 Task: Find connections with filter location Holbæk with filter topic #healthcarewith filter profile language Potuguese with filter current company Alp Consulting Ltd. with filter school University of Kalyani with filter industry HVAC and Refrigeration Equipment Manufacturing with filter service category Management Consulting with filter keywords title Mathematician
Action: Mouse moved to (526, 72)
Screenshot: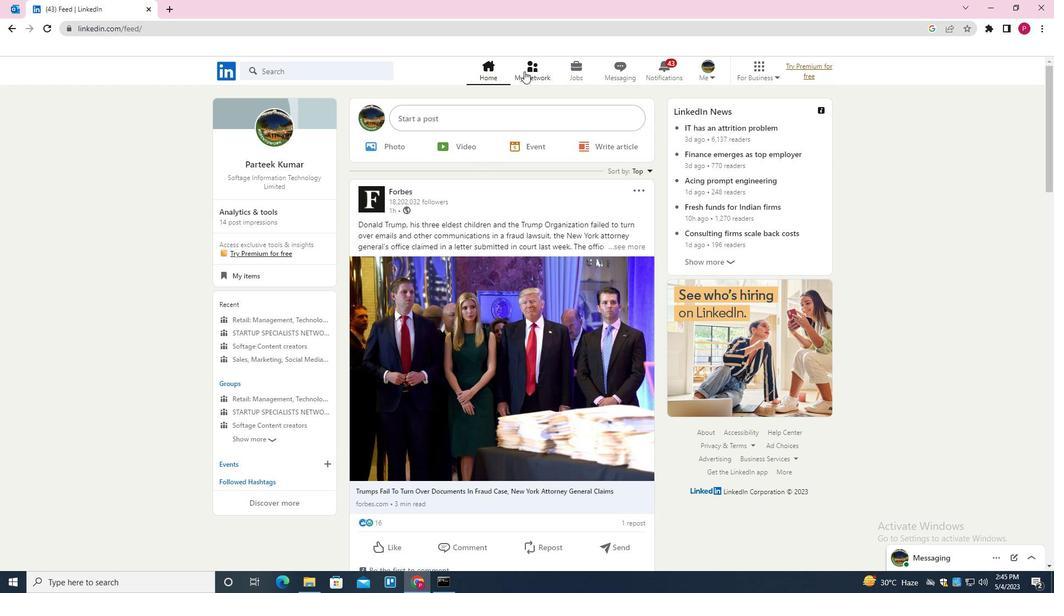 
Action: Mouse pressed left at (526, 72)
Screenshot: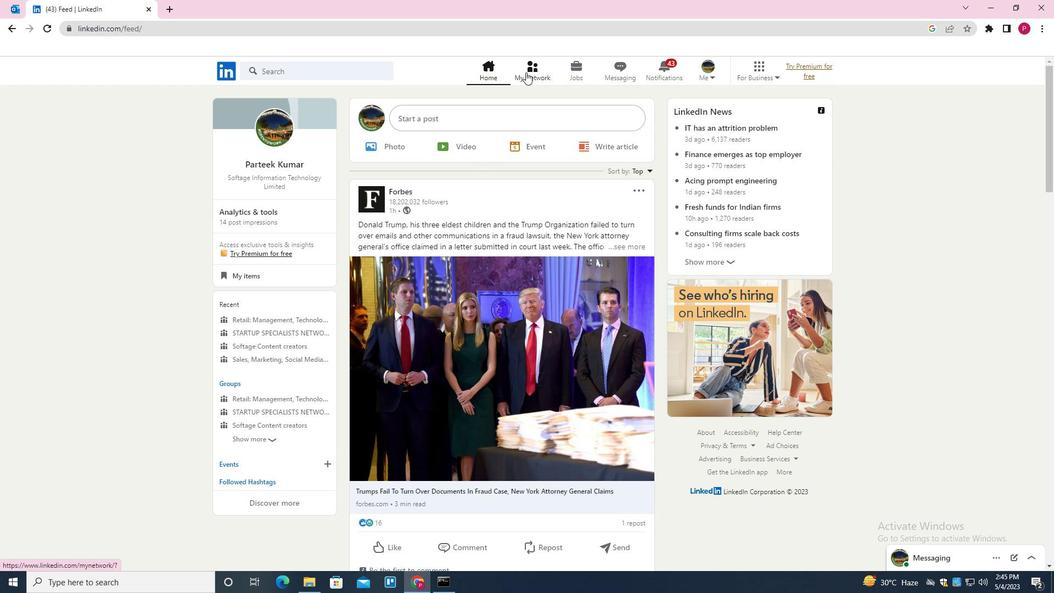 
Action: Mouse moved to (336, 123)
Screenshot: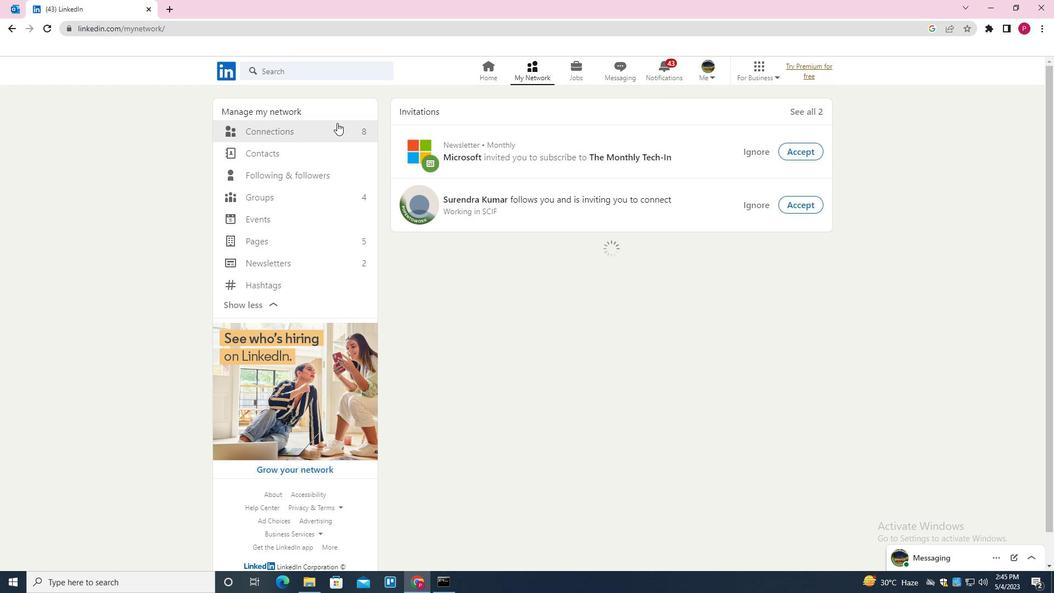 
Action: Mouse pressed left at (336, 123)
Screenshot: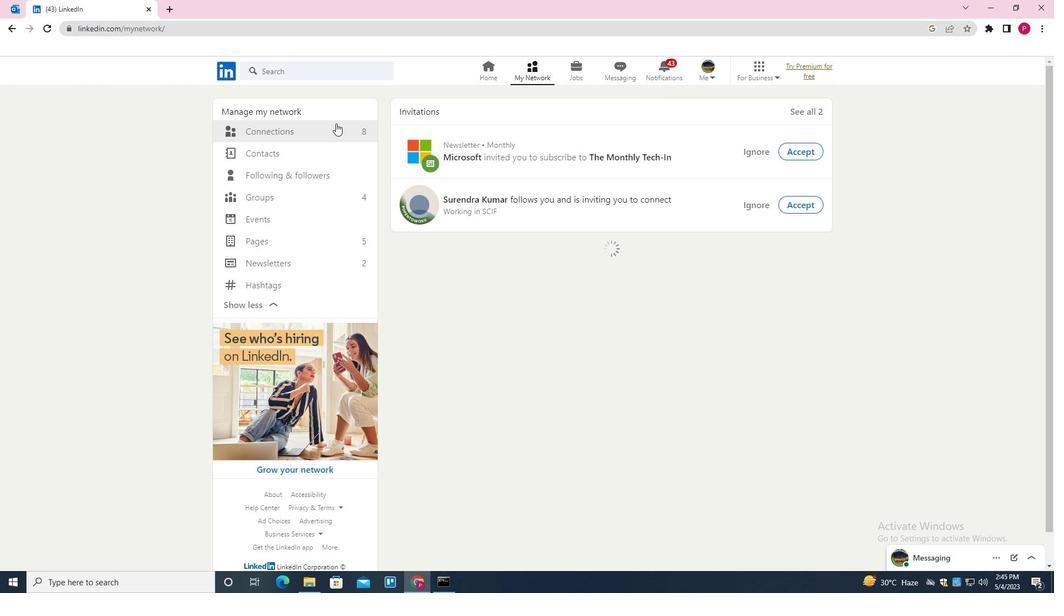 
Action: Mouse moved to (320, 135)
Screenshot: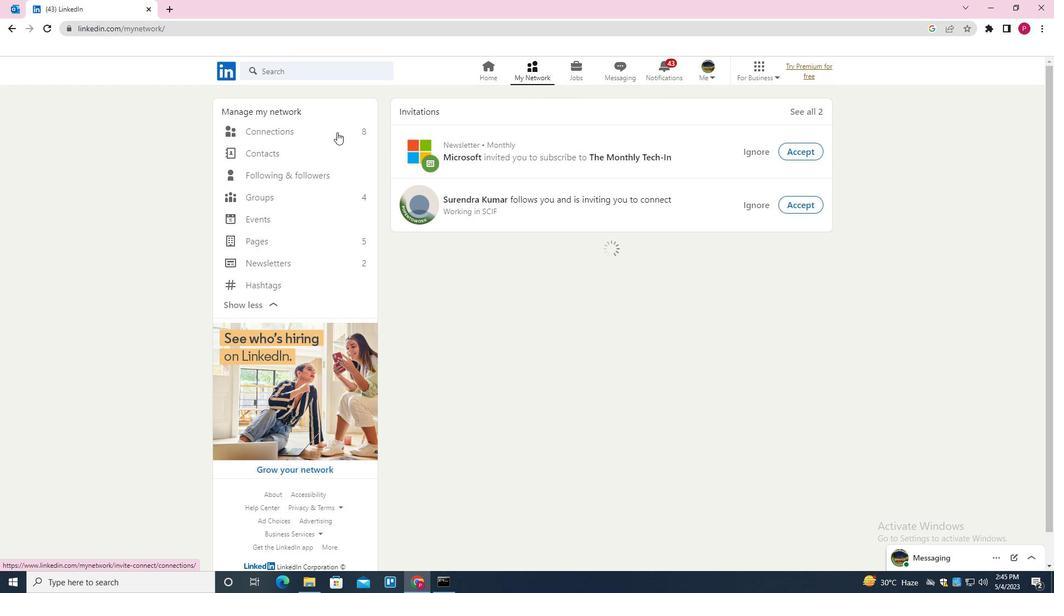 
Action: Mouse pressed left at (320, 135)
Screenshot: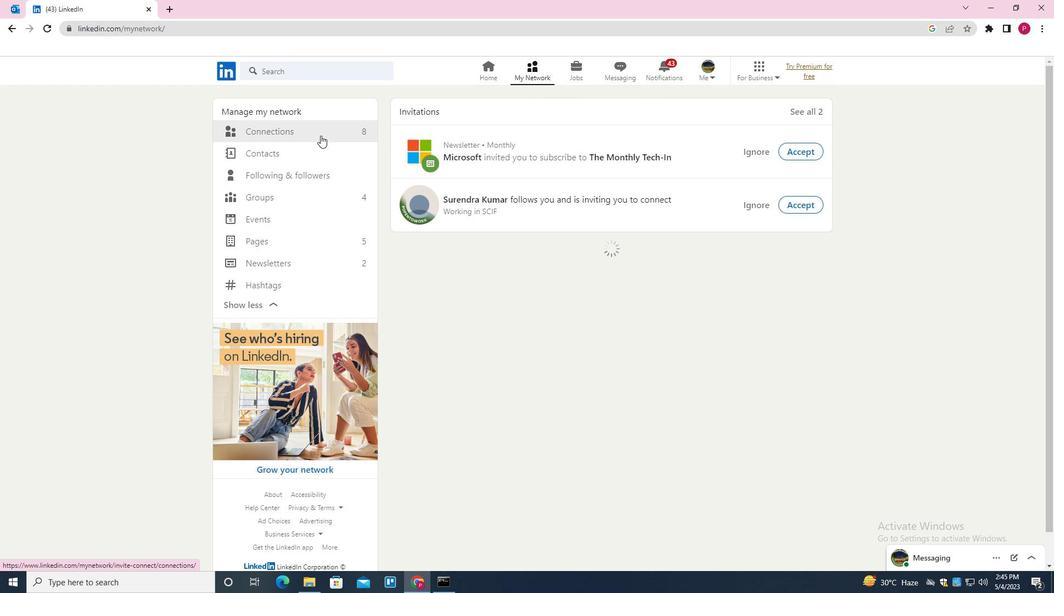 
Action: Mouse moved to (340, 132)
Screenshot: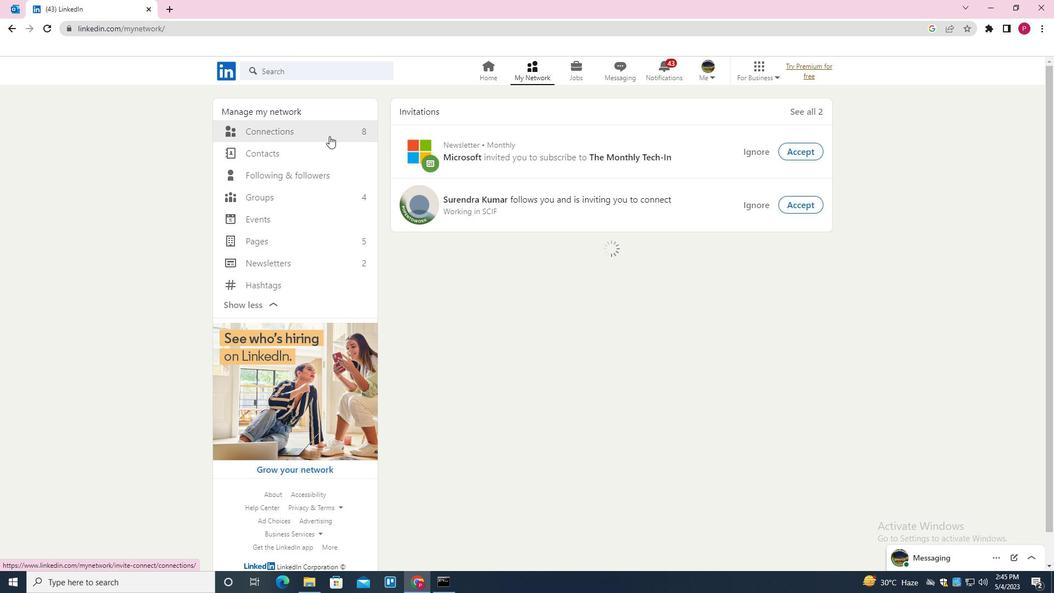 
Action: Mouse pressed left at (340, 132)
Screenshot: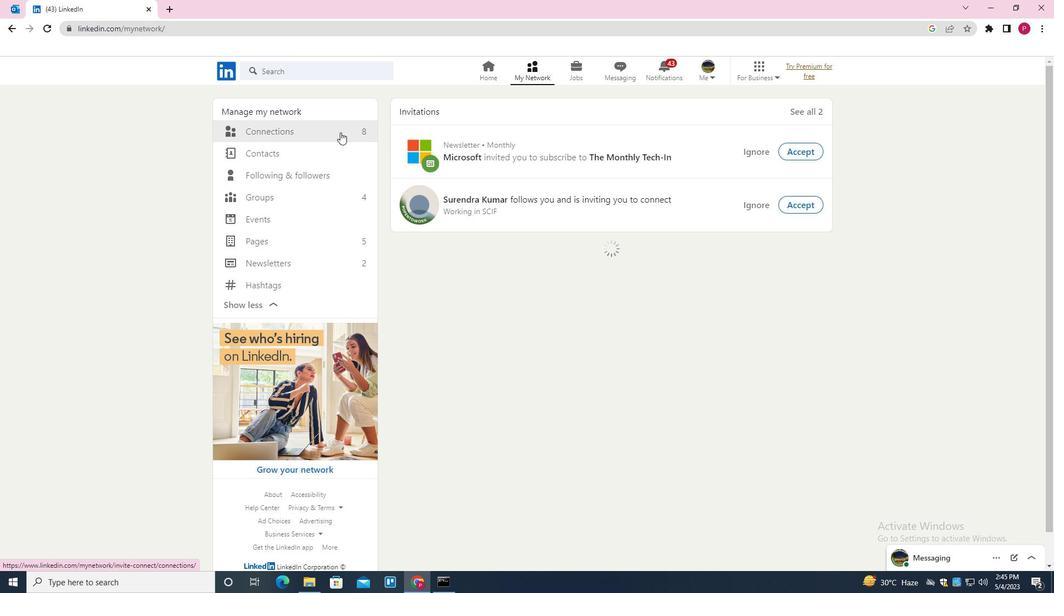 
Action: Mouse moved to (619, 132)
Screenshot: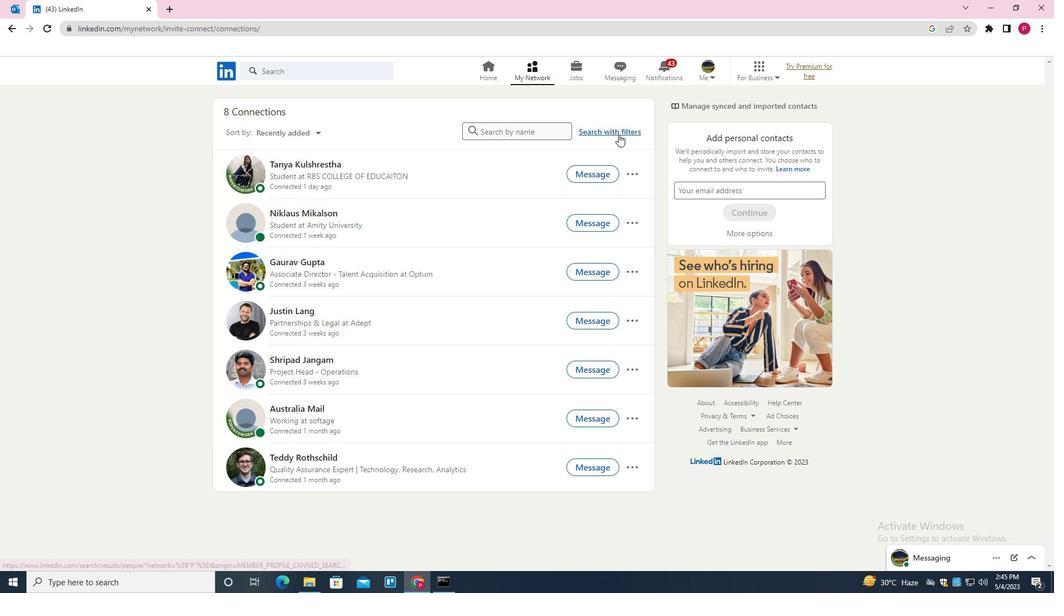 
Action: Mouse pressed left at (619, 132)
Screenshot: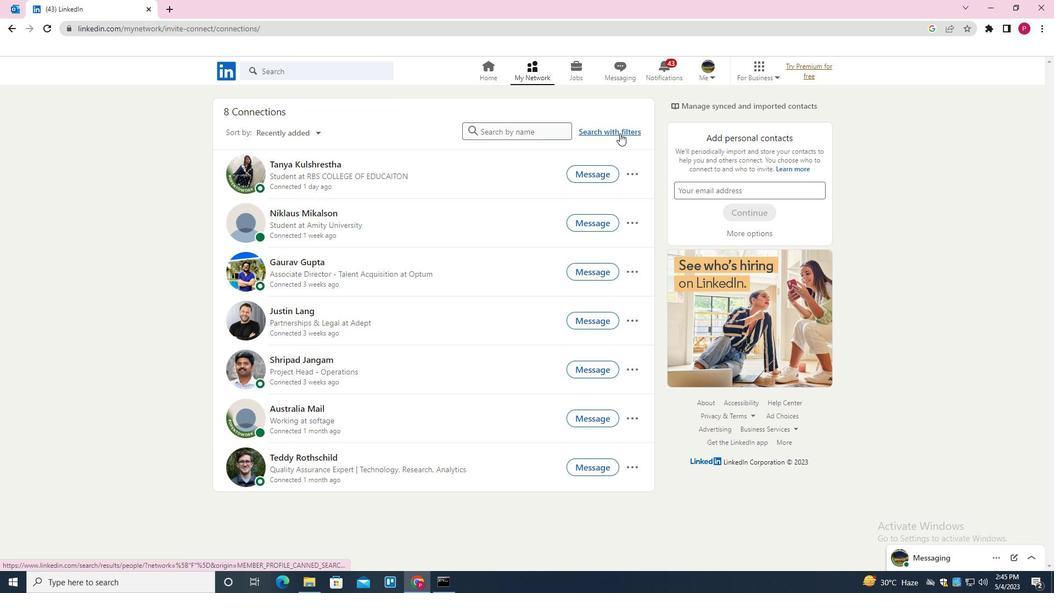 
Action: Mouse moved to (562, 102)
Screenshot: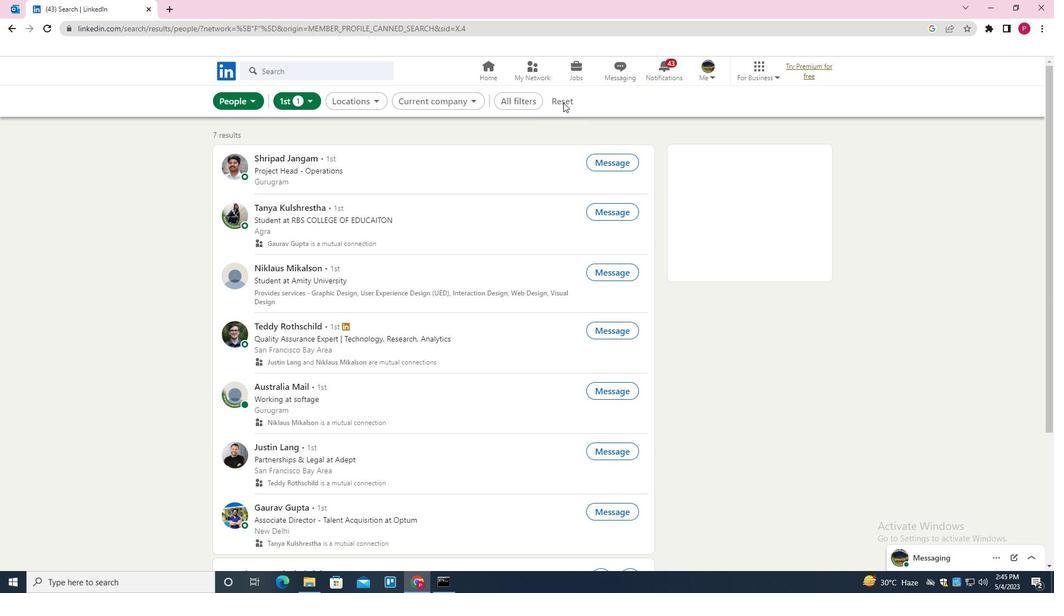 
Action: Mouse pressed left at (562, 102)
Screenshot: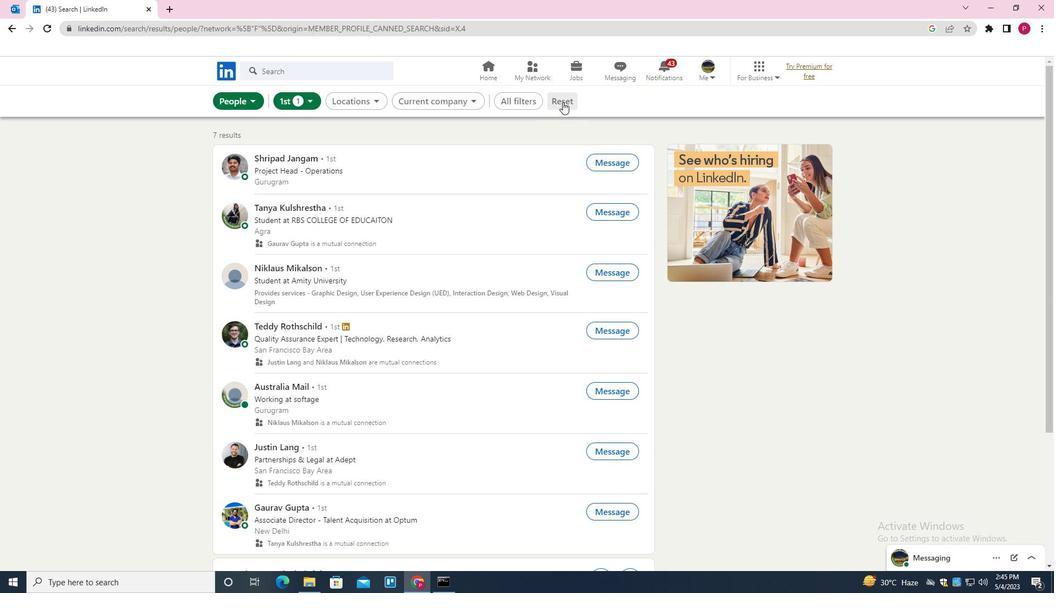 
Action: Mouse moved to (537, 101)
Screenshot: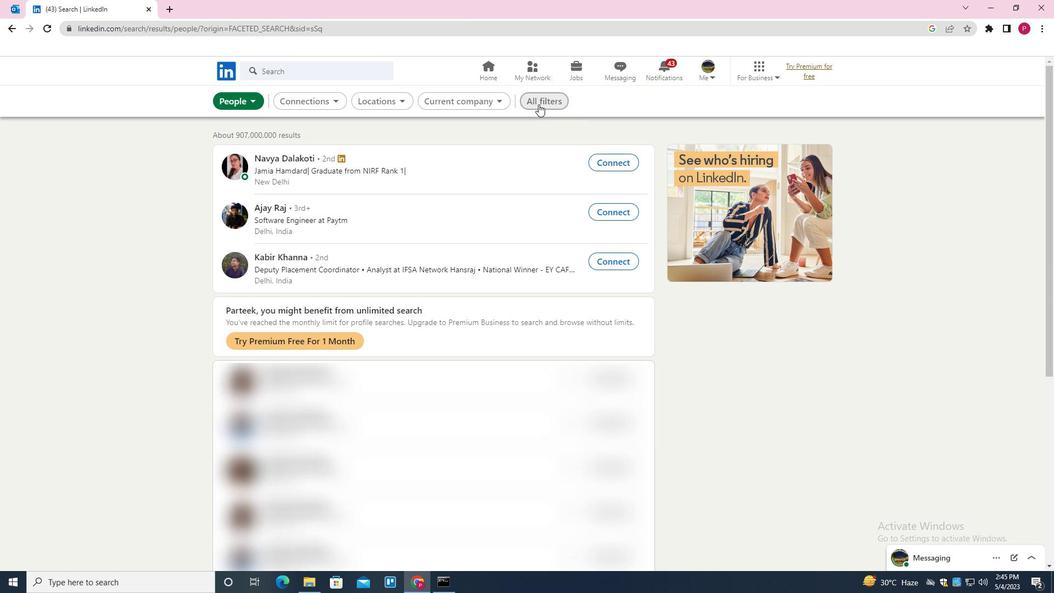 
Action: Mouse pressed left at (537, 101)
Screenshot: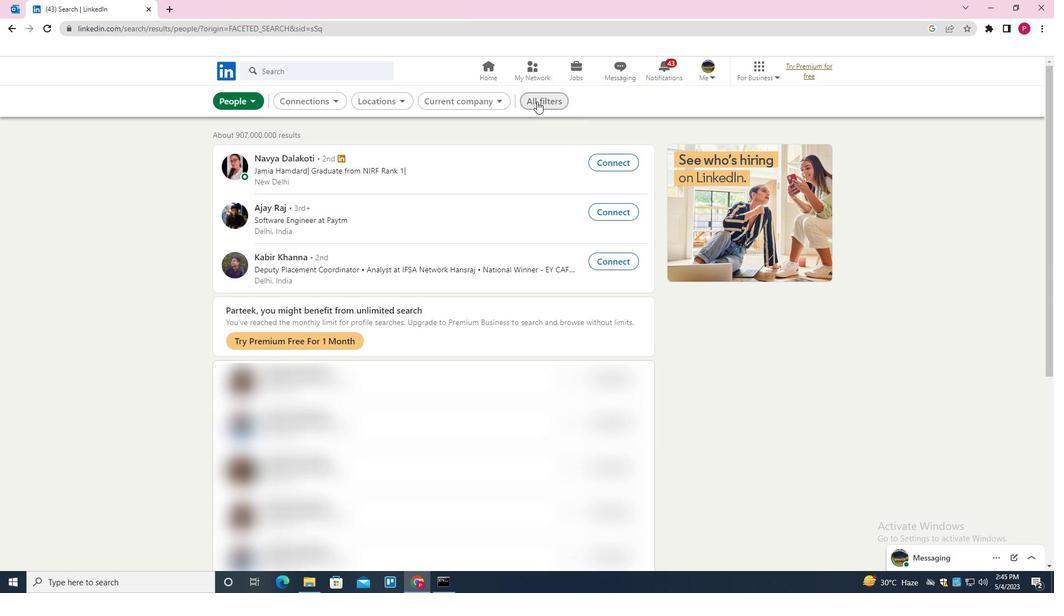 
Action: Mouse moved to (774, 205)
Screenshot: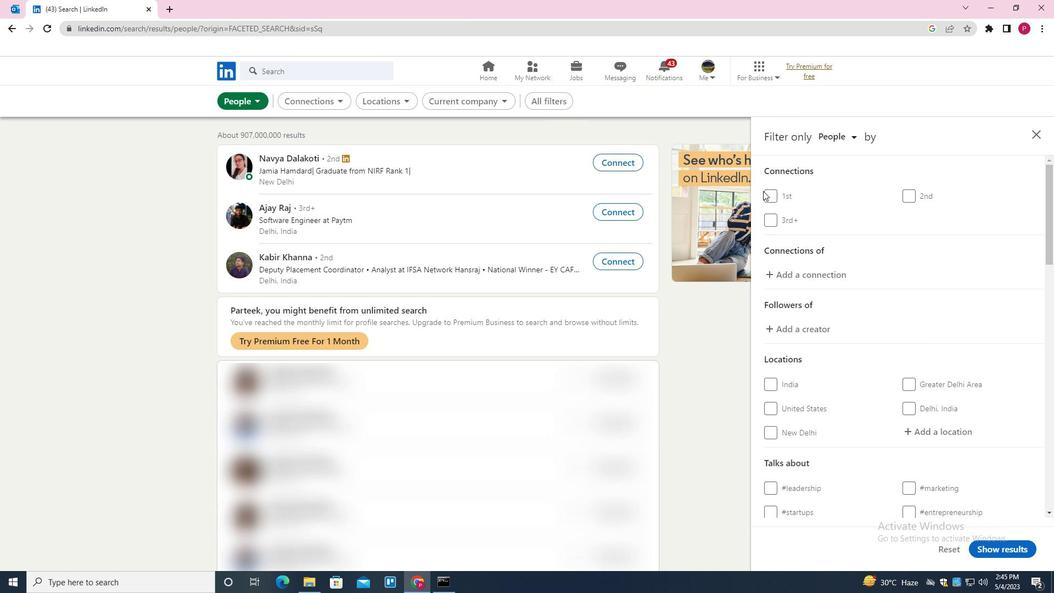 
Action: Mouse scrolled (774, 204) with delta (0, 0)
Screenshot: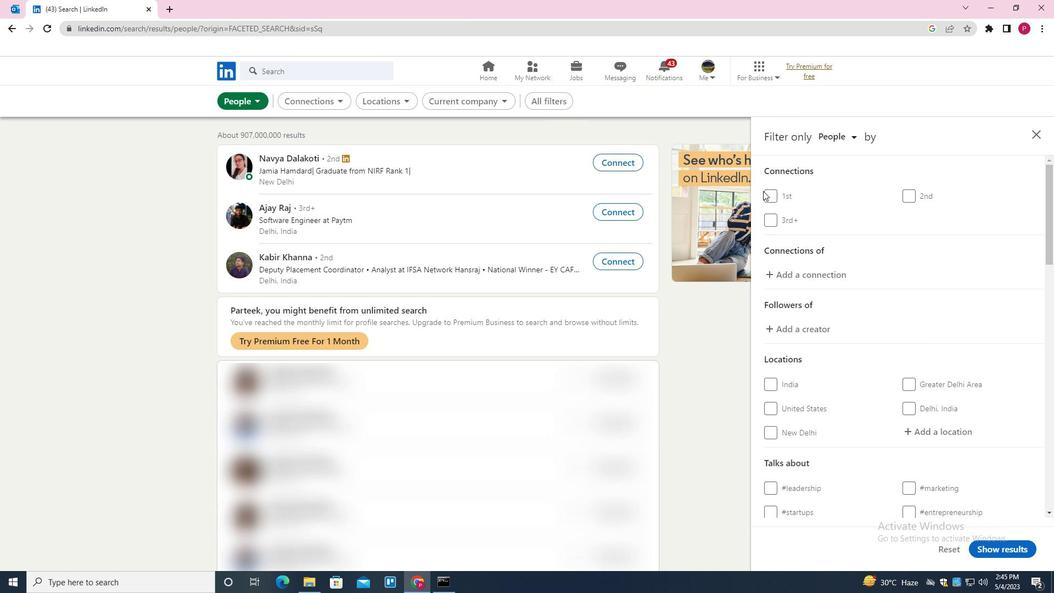 
Action: Mouse moved to (790, 226)
Screenshot: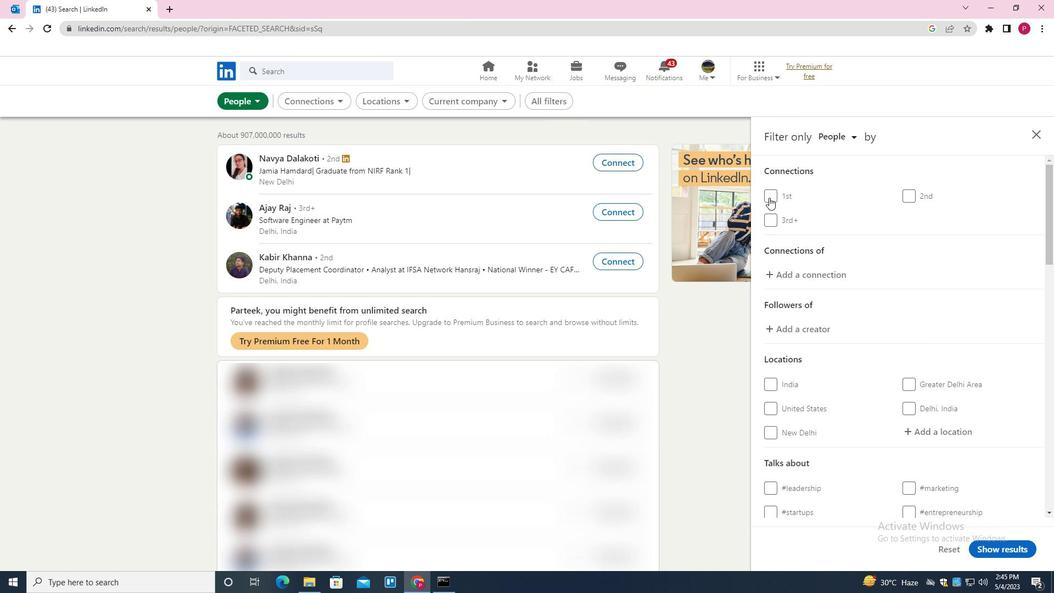 
Action: Mouse scrolled (790, 225) with delta (0, 0)
Screenshot: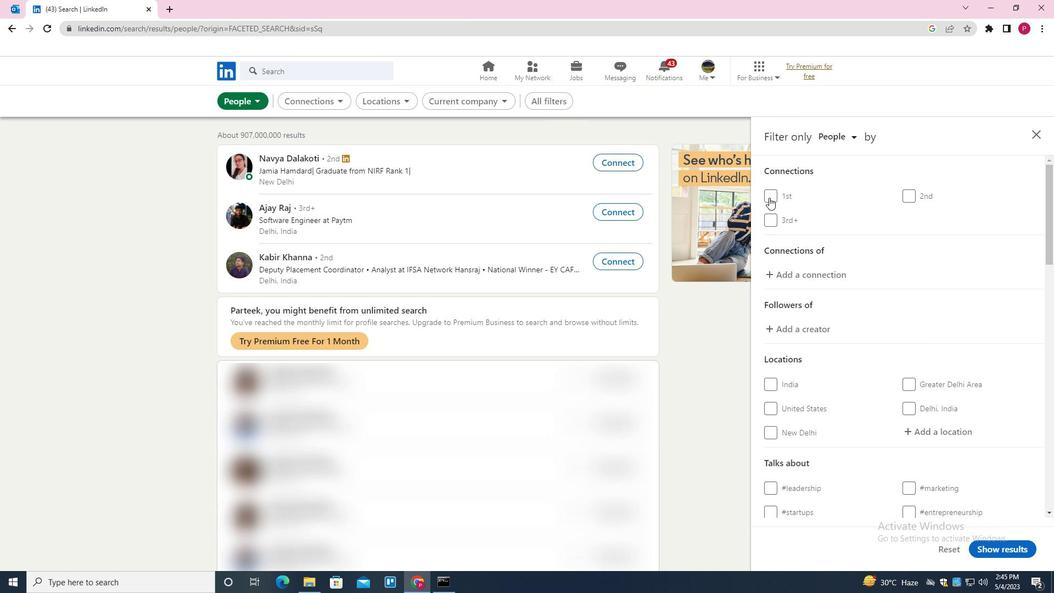 
Action: Mouse moved to (808, 247)
Screenshot: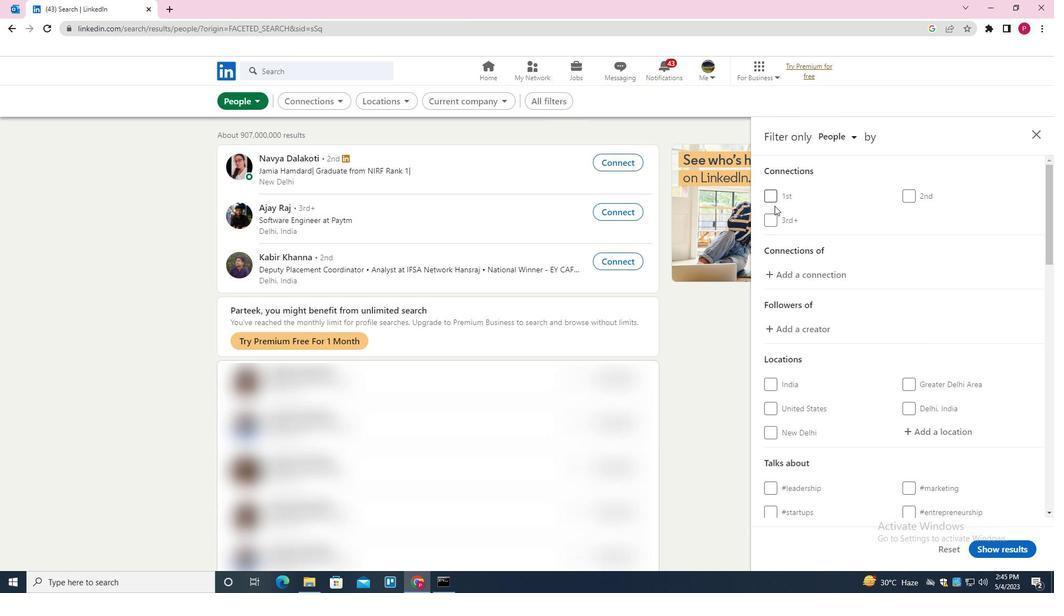 
Action: Mouse scrolled (808, 247) with delta (0, 0)
Screenshot: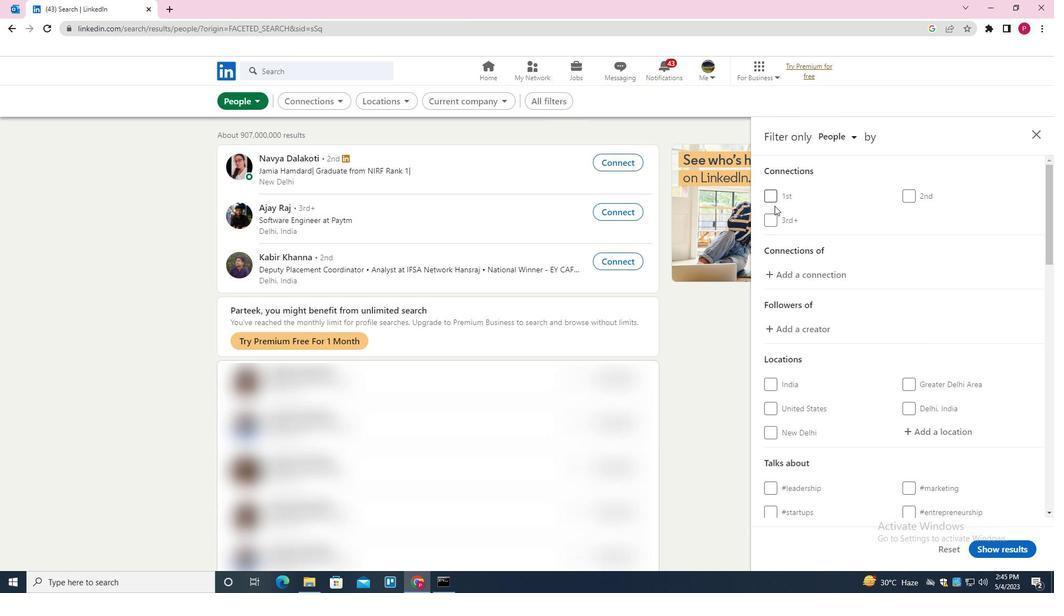 
Action: Mouse moved to (938, 264)
Screenshot: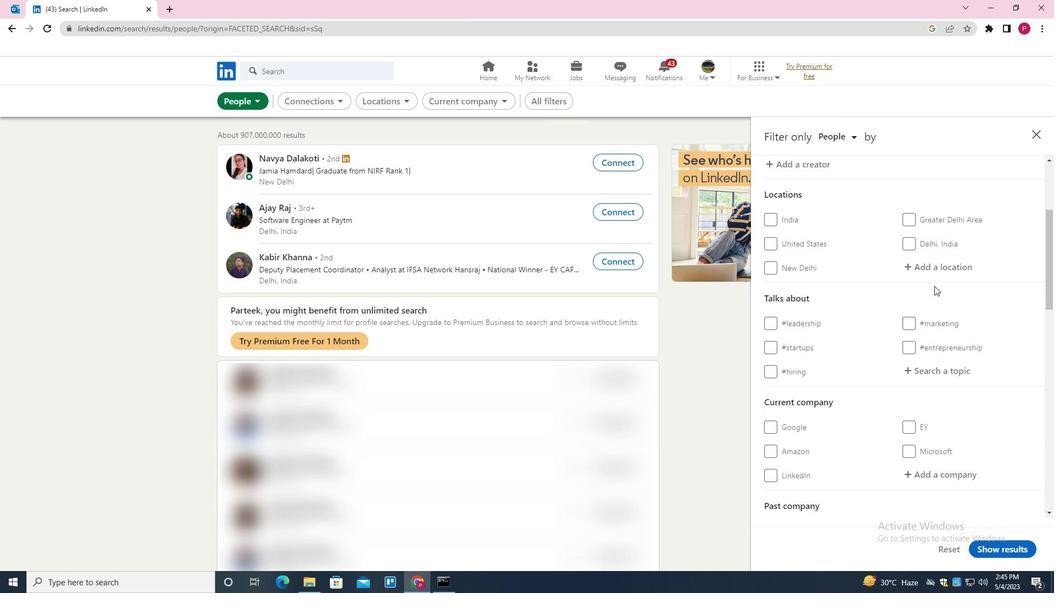 
Action: Mouse pressed left at (938, 264)
Screenshot: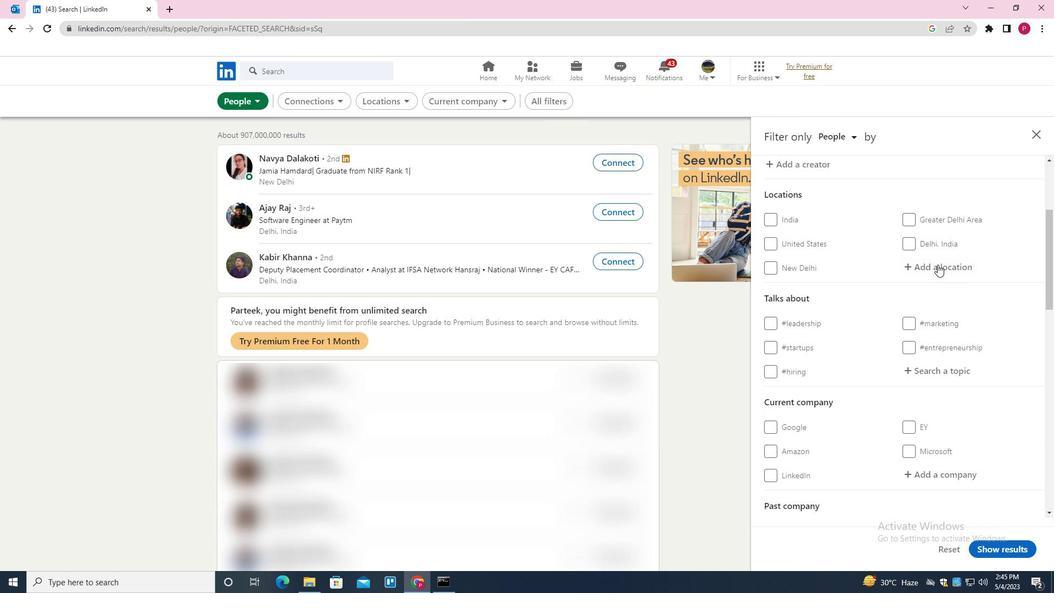 
Action: Key pressed <Key.shift>HOLBAEK<Key.down><Key.enter>
Screenshot: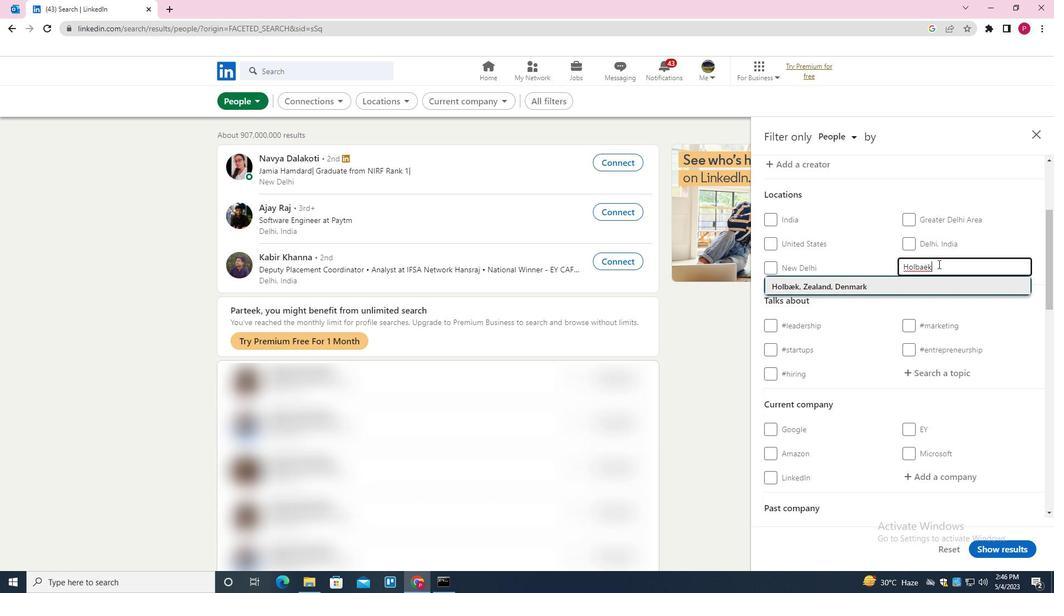 
Action: Mouse moved to (913, 305)
Screenshot: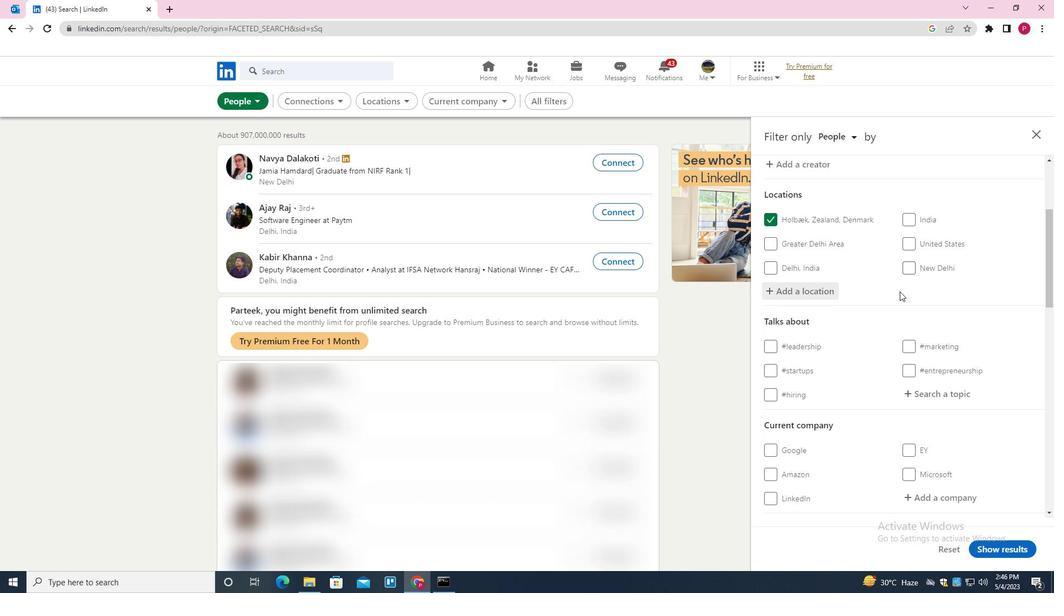 
Action: Mouse scrolled (913, 304) with delta (0, 0)
Screenshot: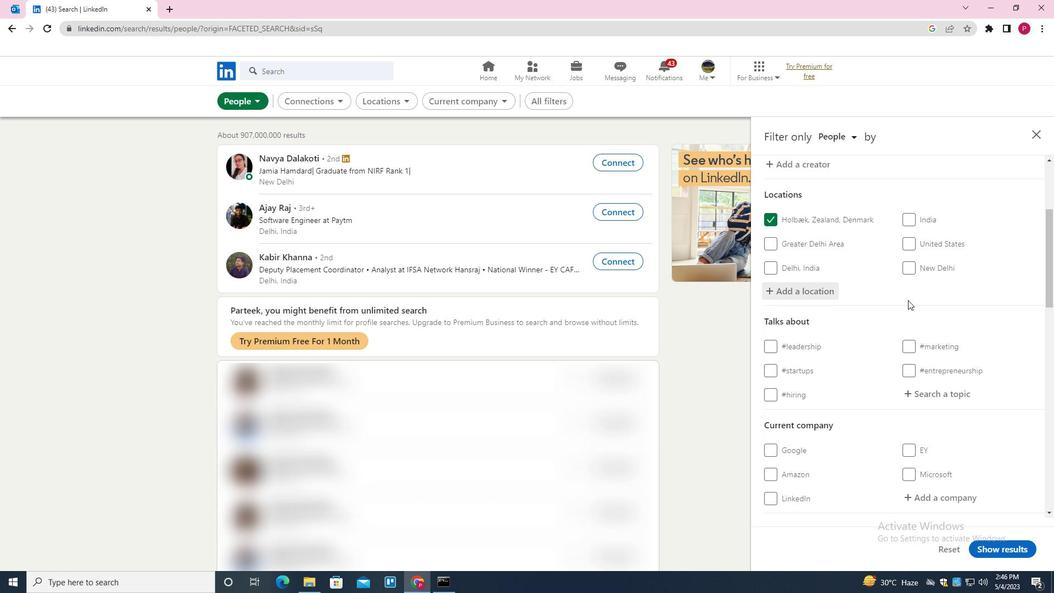 
Action: Mouse scrolled (913, 304) with delta (0, 0)
Screenshot: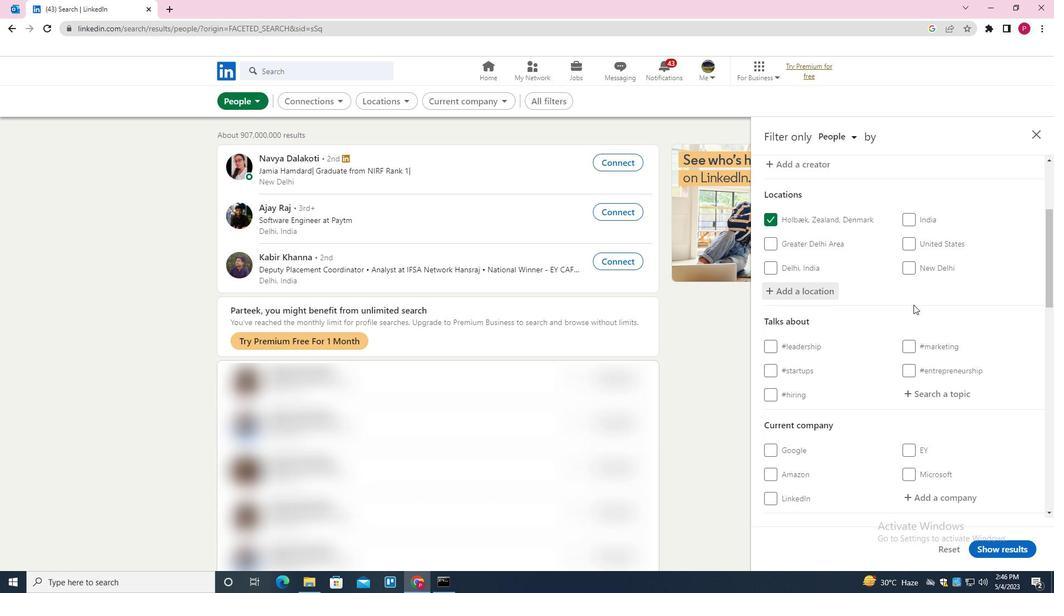 
Action: Mouse moved to (948, 288)
Screenshot: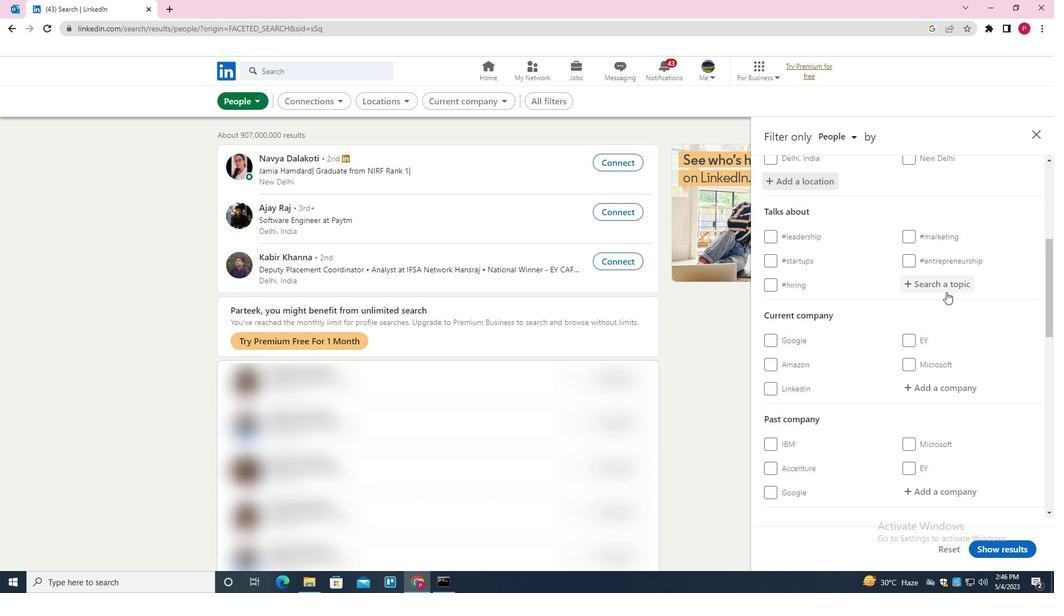 
Action: Mouse pressed left at (948, 288)
Screenshot: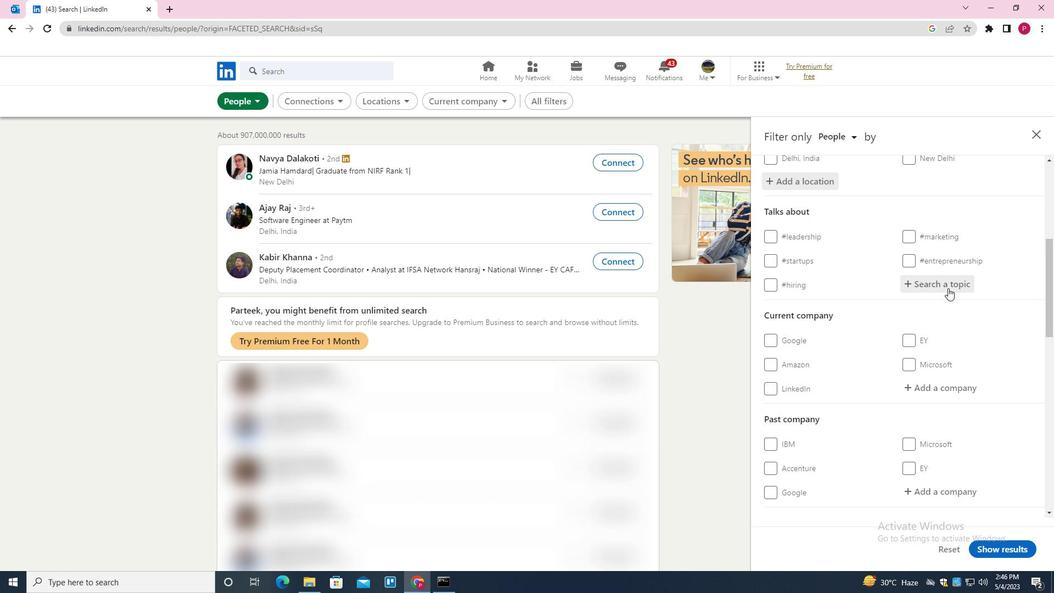 
Action: Key pressed HEALTHCARE<Key.down><Key.enter>
Screenshot: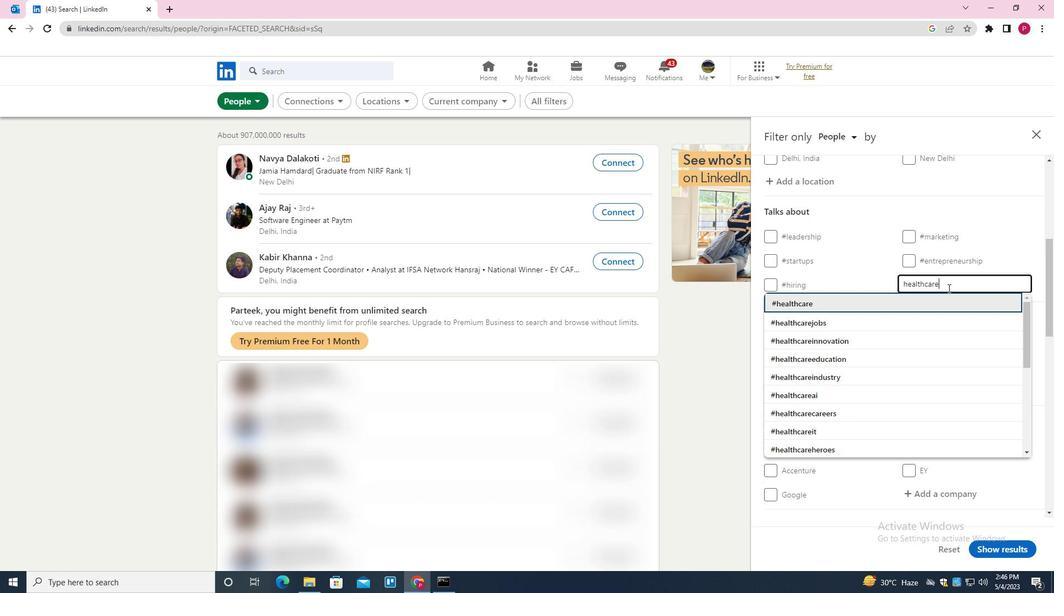 
Action: Mouse moved to (964, 485)
Screenshot: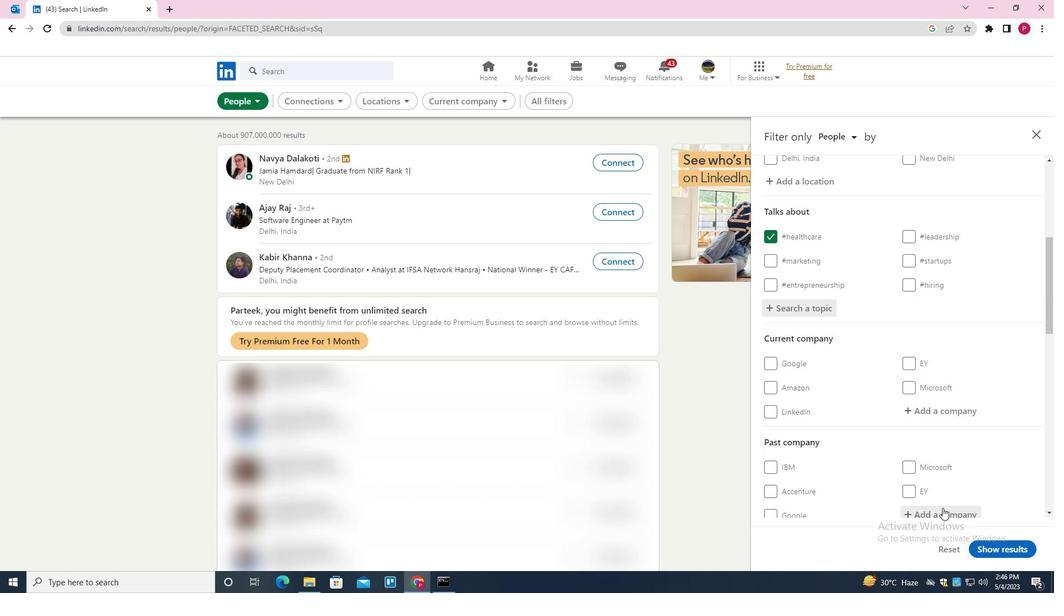 
Action: Mouse scrolled (964, 484) with delta (0, 0)
Screenshot: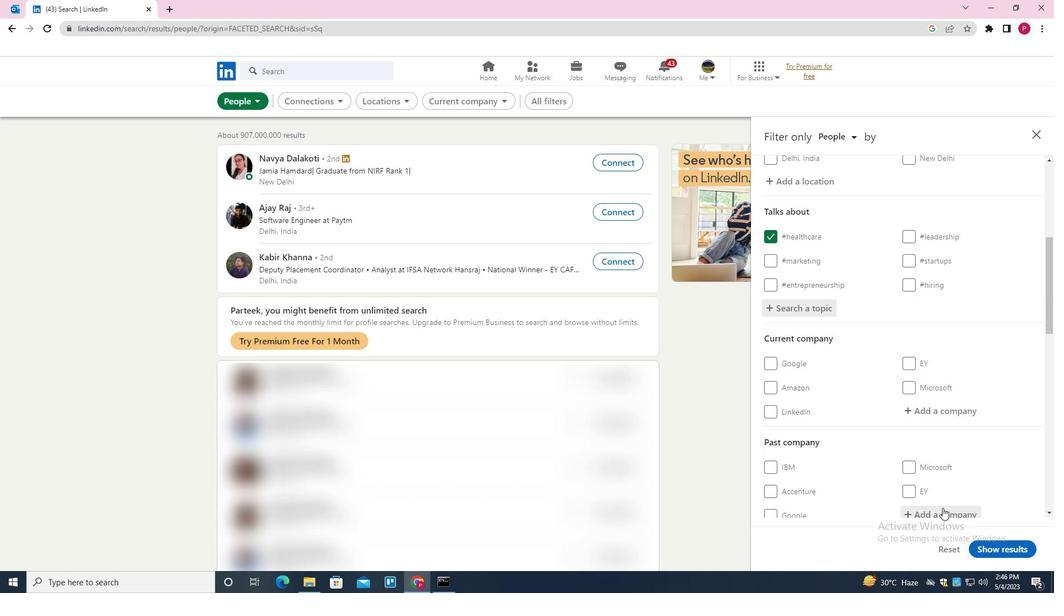
Action: Mouse moved to (863, 332)
Screenshot: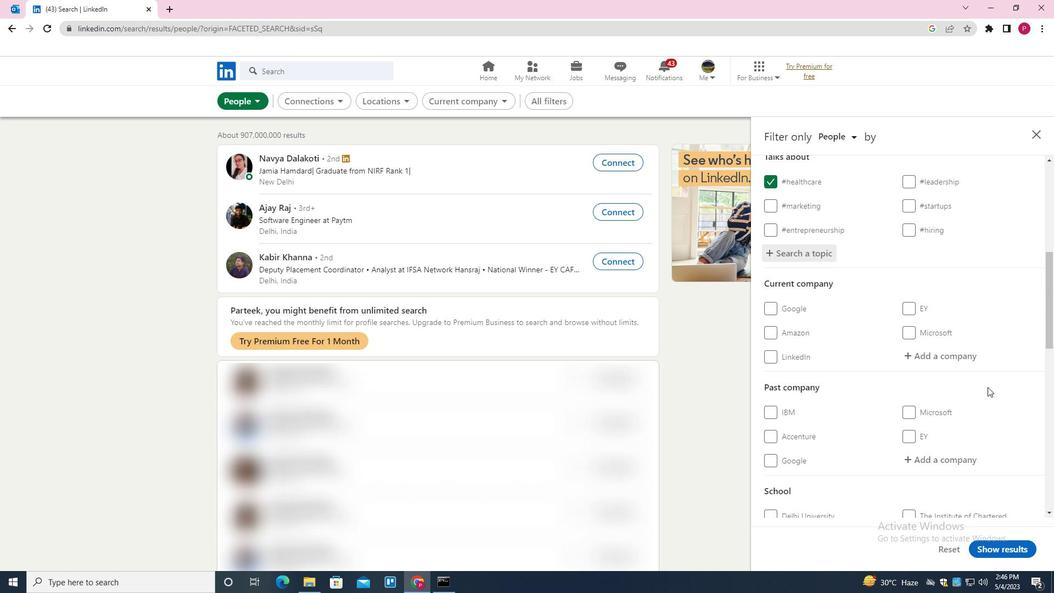 
Action: Mouse scrolled (863, 332) with delta (0, 0)
Screenshot: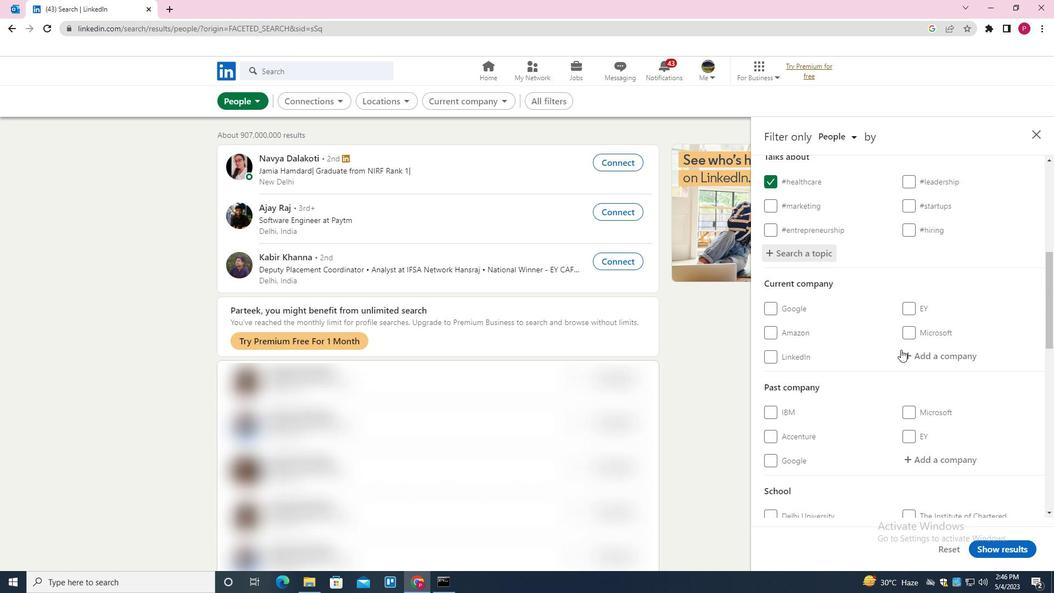 
Action: Mouse scrolled (863, 332) with delta (0, 0)
Screenshot: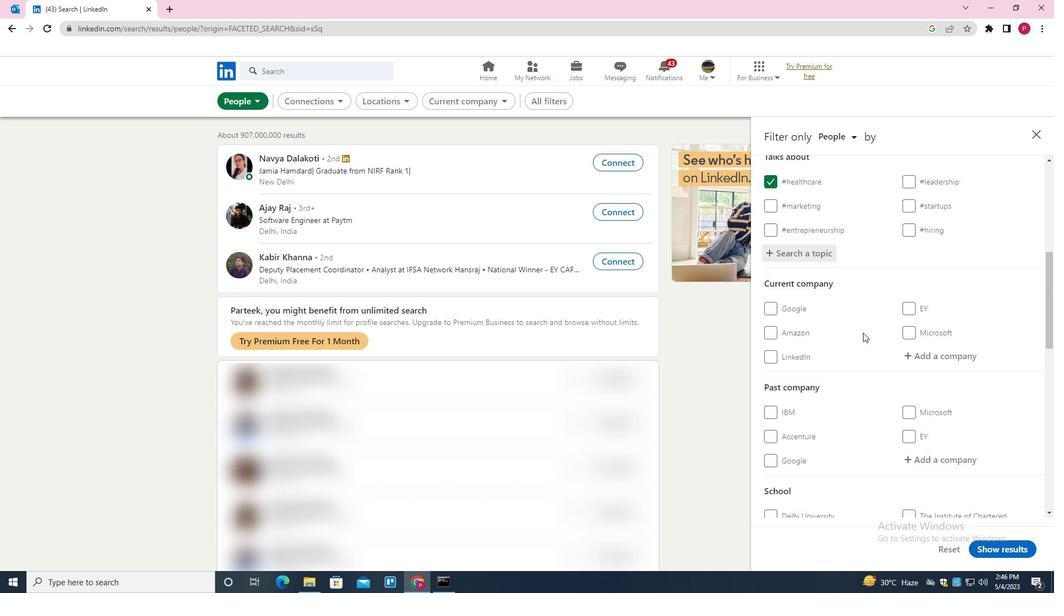 
Action: Mouse scrolled (863, 332) with delta (0, 0)
Screenshot: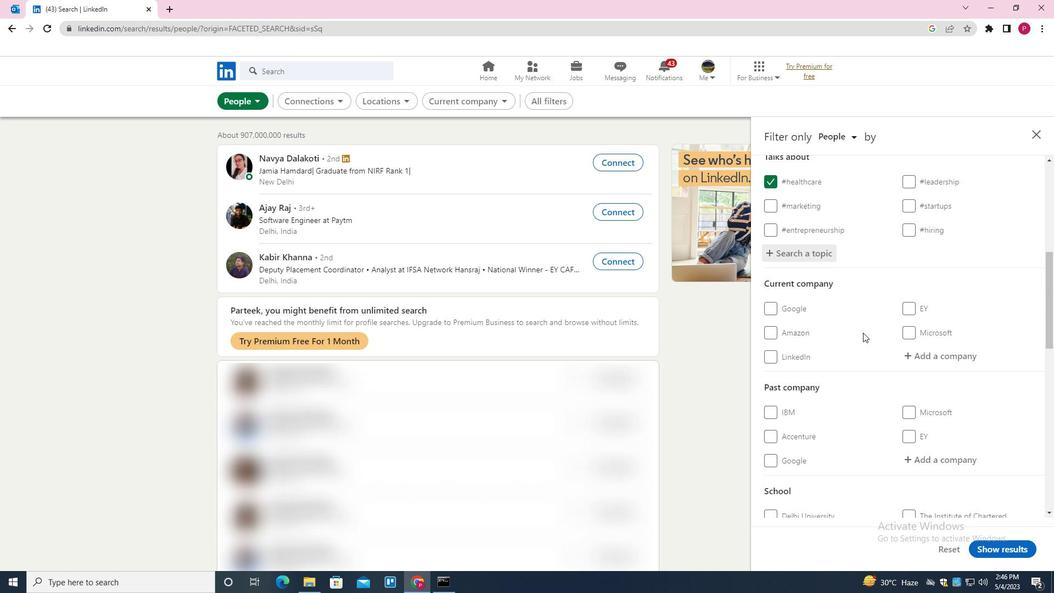
Action: Mouse moved to (858, 289)
Screenshot: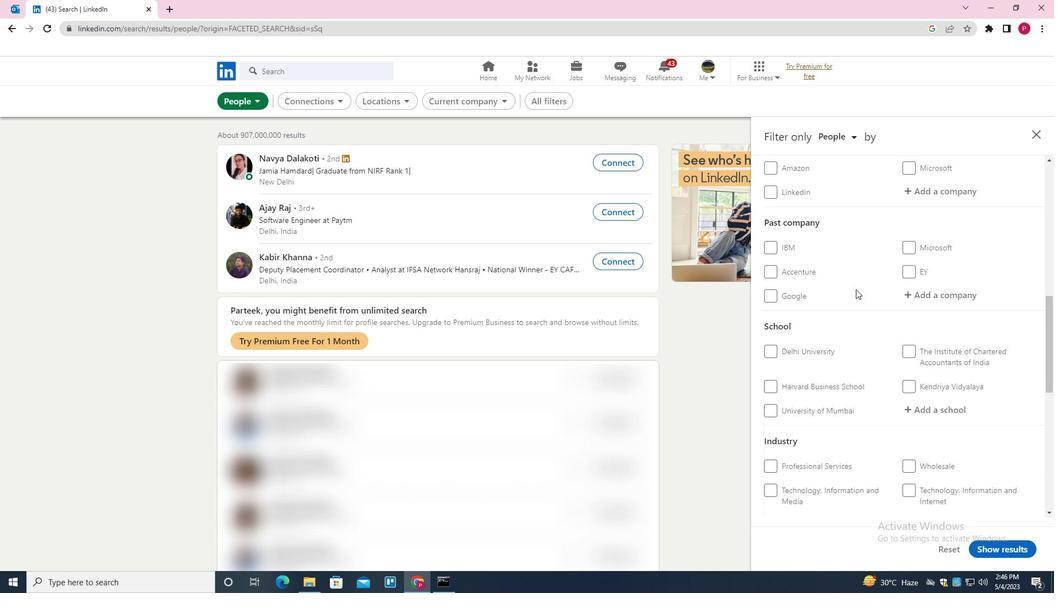 
Action: Mouse scrolled (858, 289) with delta (0, 0)
Screenshot: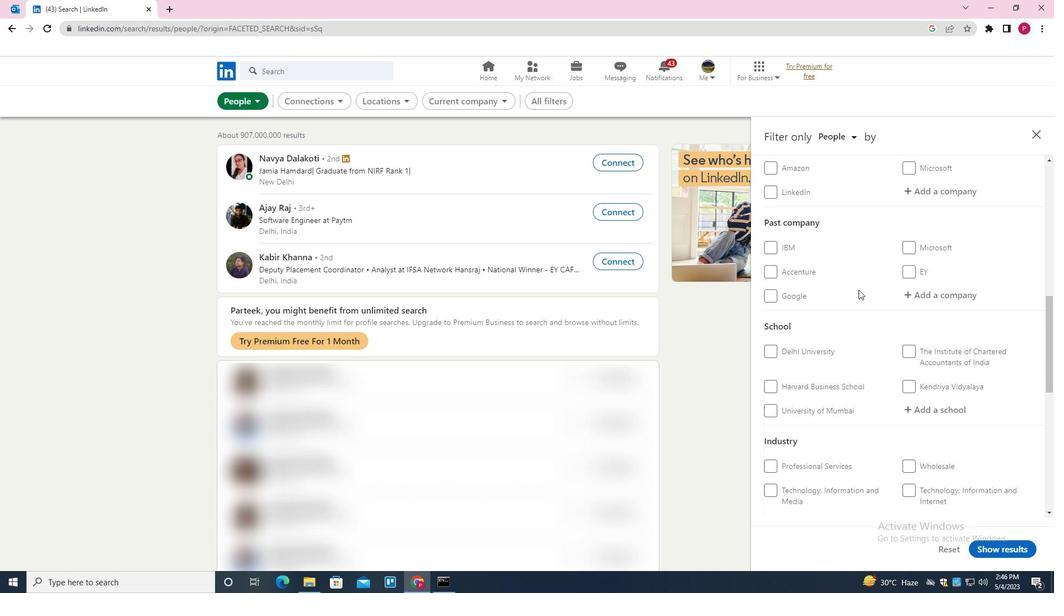 
Action: Mouse moved to (861, 289)
Screenshot: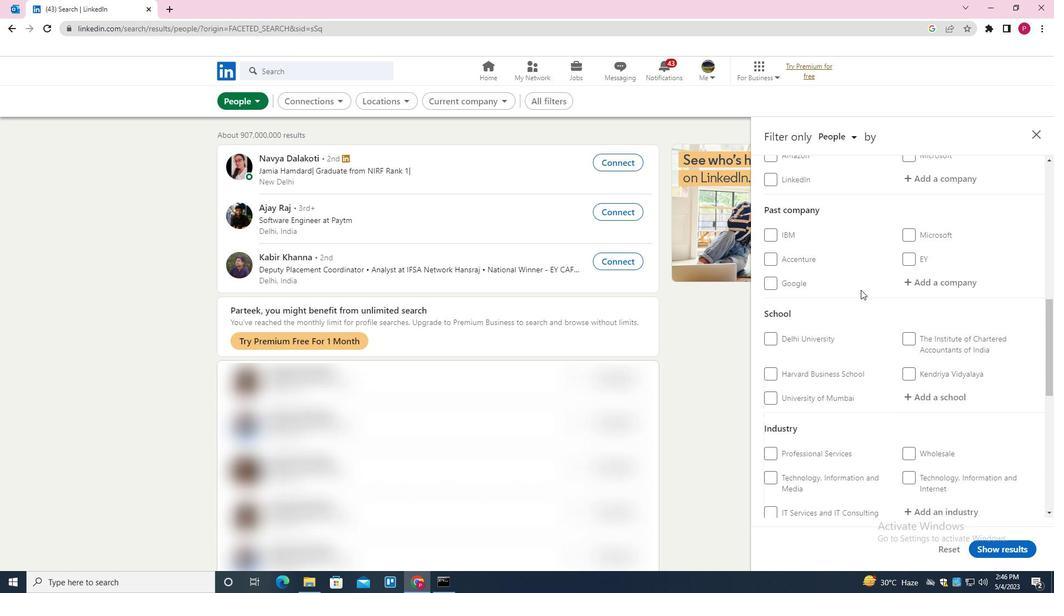 
Action: Mouse scrolled (861, 288) with delta (0, 0)
Screenshot: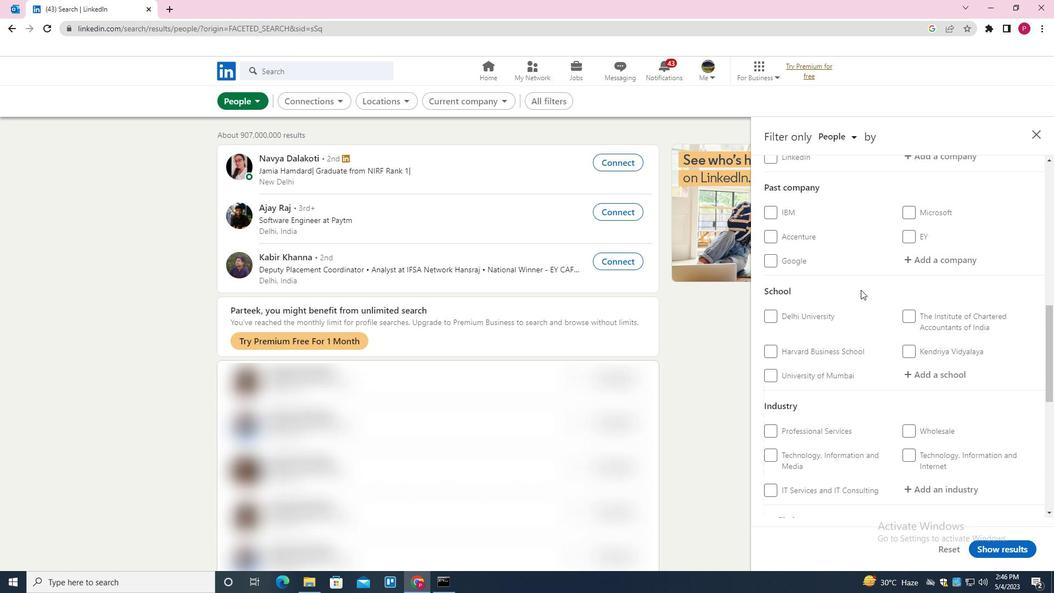 
Action: Mouse moved to (862, 291)
Screenshot: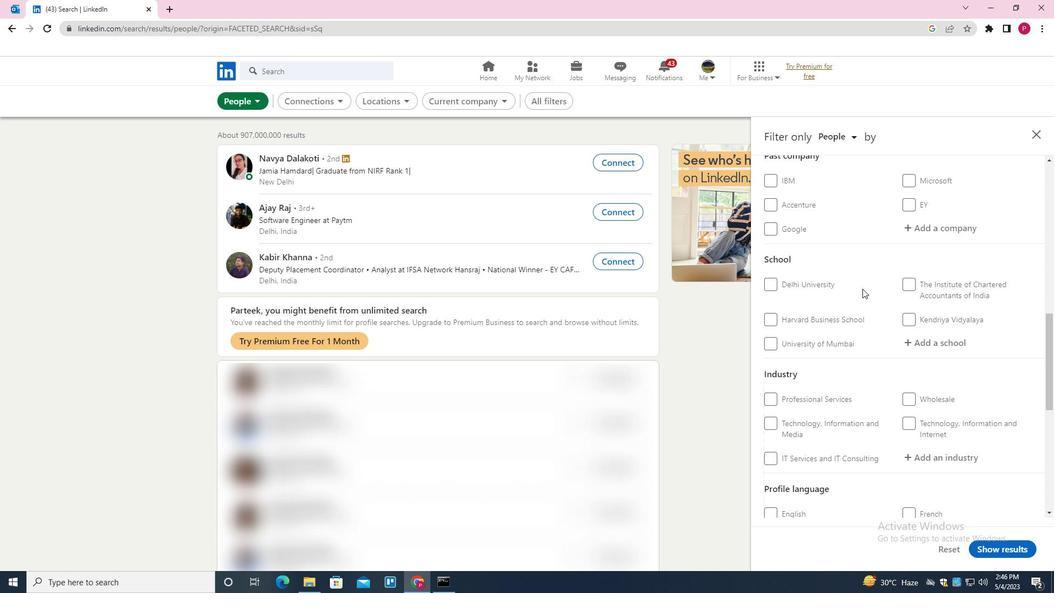 
Action: Mouse scrolled (862, 291) with delta (0, 0)
Screenshot: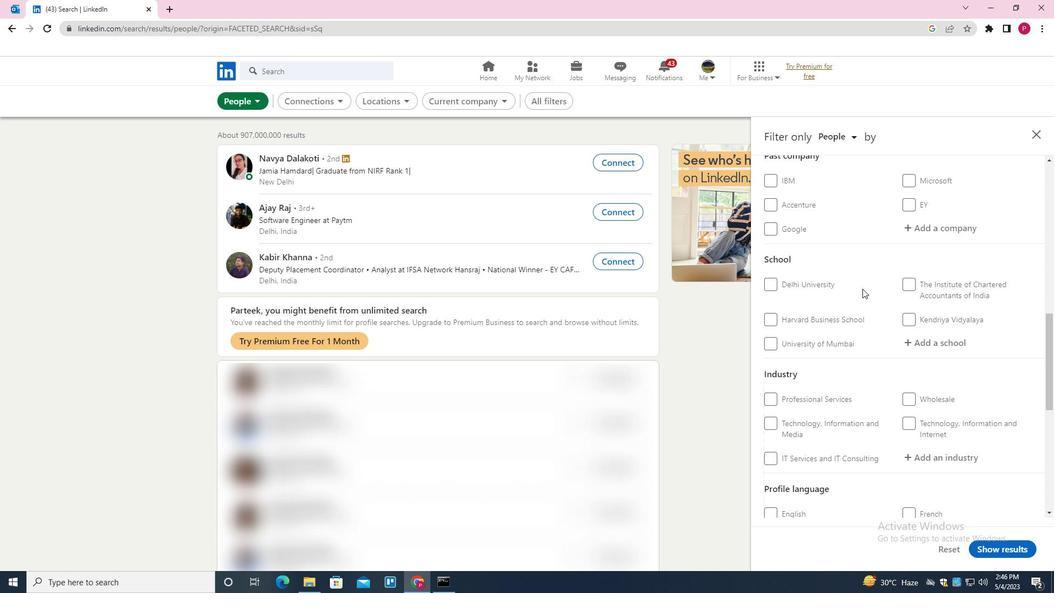 
Action: Mouse moved to (862, 293)
Screenshot: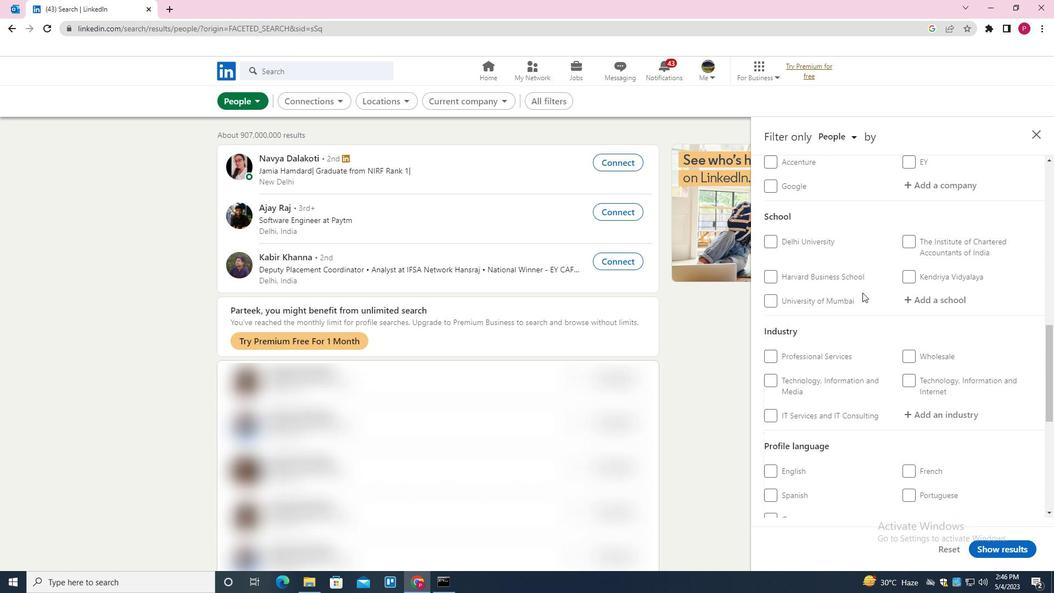 
Action: Mouse scrolled (862, 292) with delta (0, 0)
Screenshot: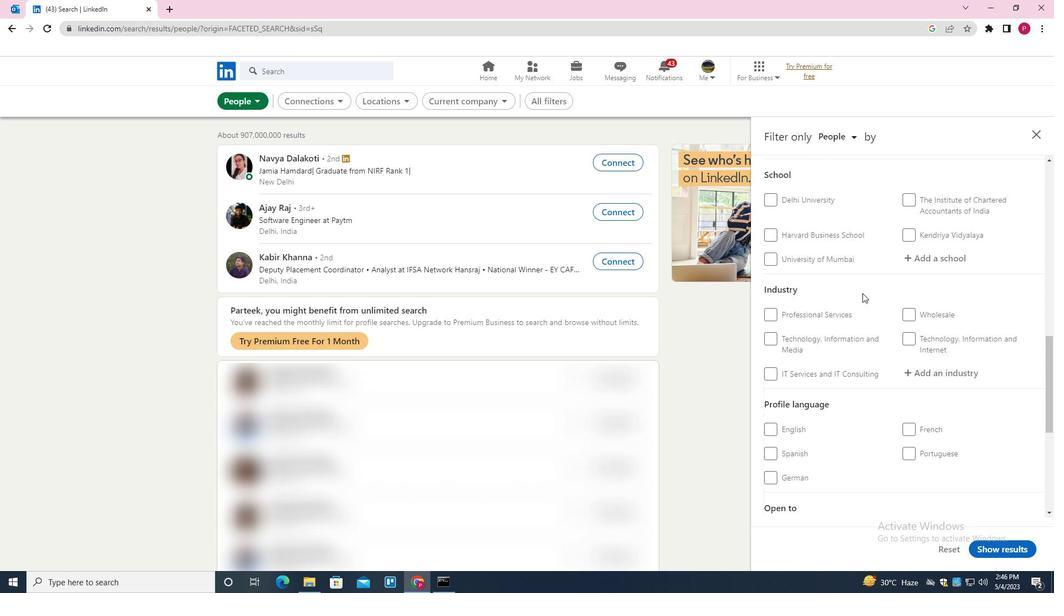 
Action: Mouse scrolled (862, 292) with delta (0, 0)
Screenshot: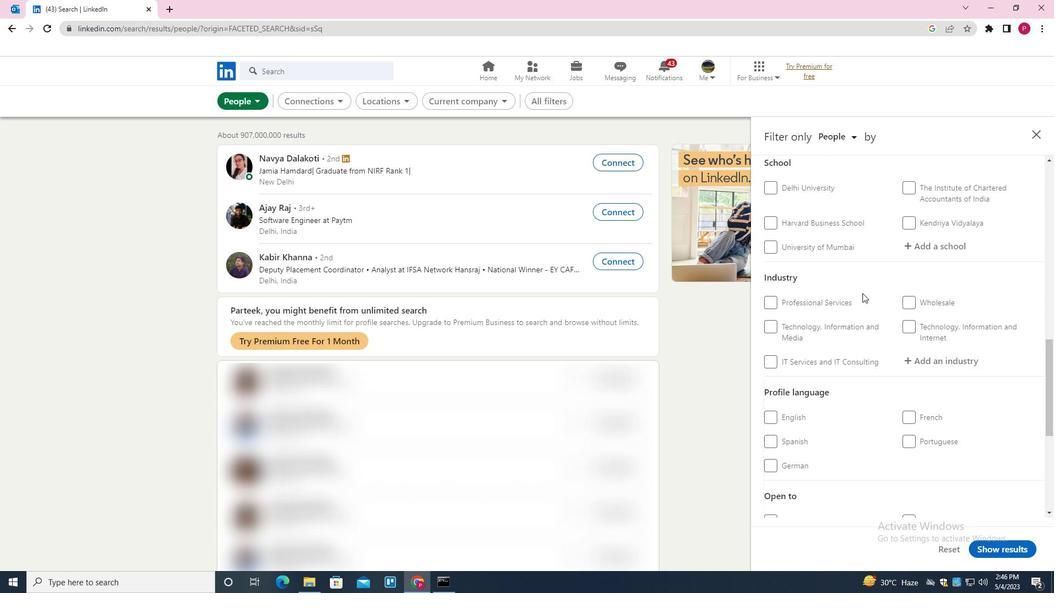 
Action: Mouse moved to (855, 298)
Screenshot: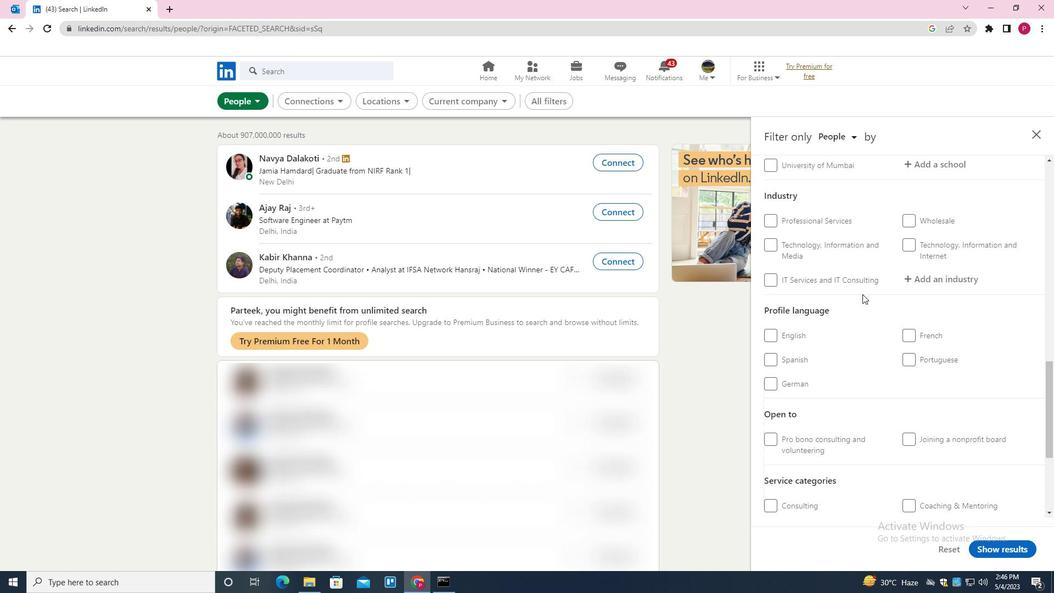 
Action: Mouse scrolled (855, 297) with delta (0, 0)
Screenshot: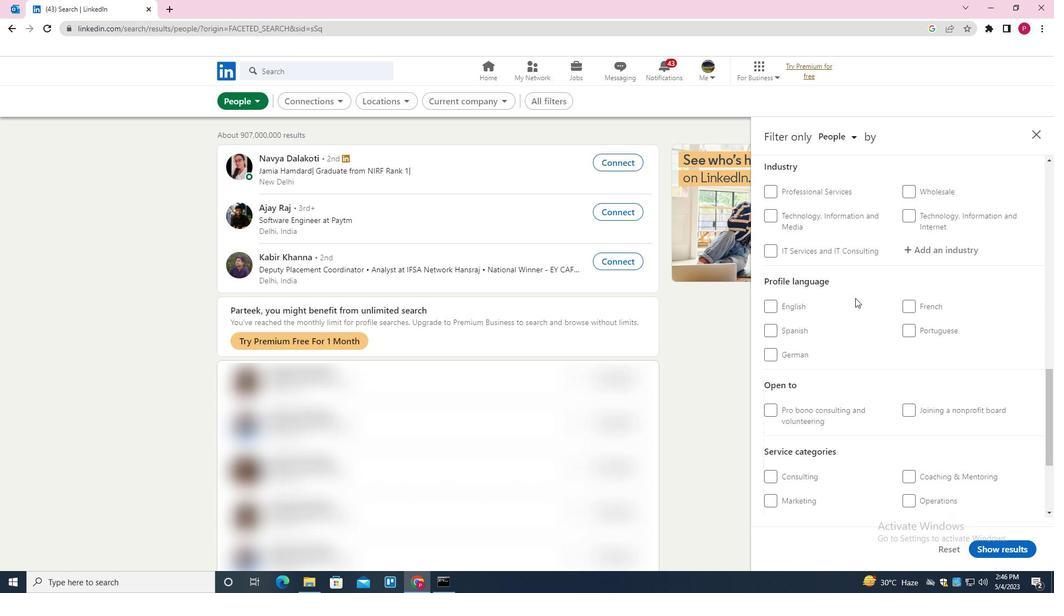 
Action: Mouse scrolled (855, 297) with delta (0, 0)
Screenshot: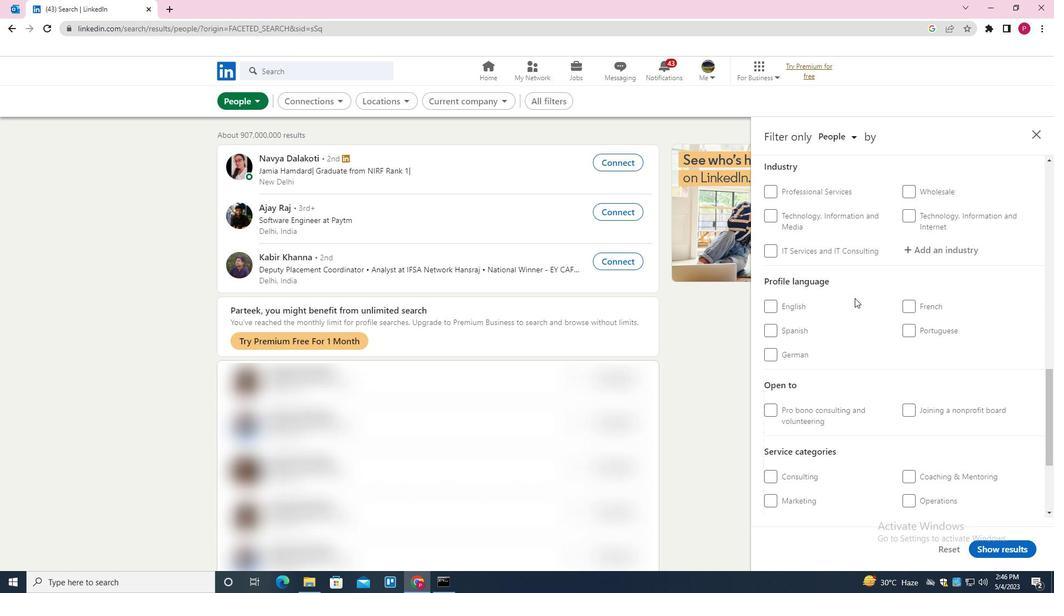 
Action: Mouse moved to (908, 221)
Screenshot: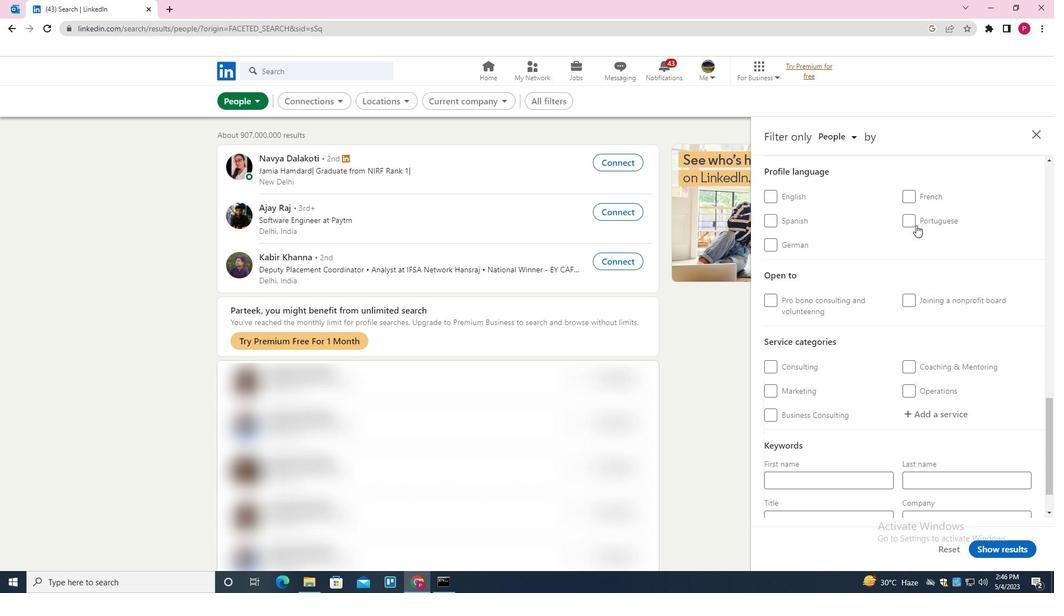 
Action: Mouse pressed left at (908, 221)
Screenshot: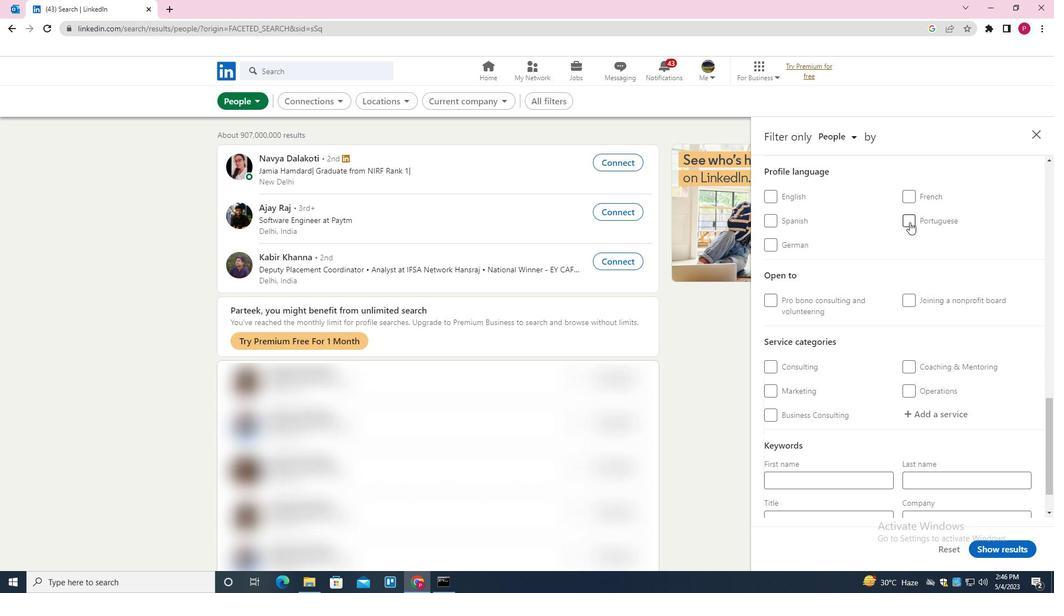 
Action: Mouse moved to (852, 275)
Screenshot: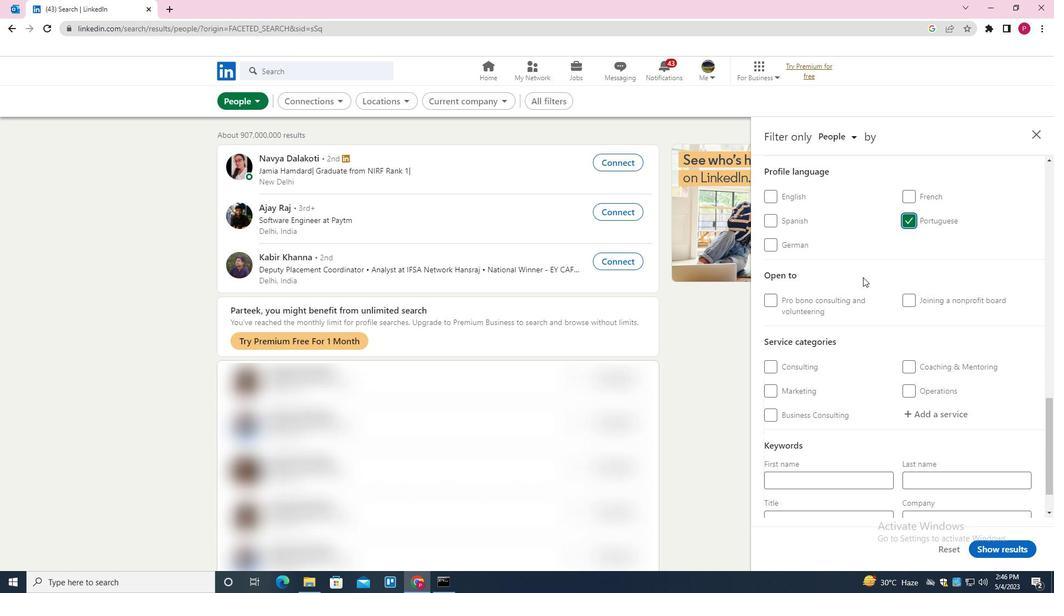 
Action: Mouse scrolled (852, 275) with delta (0, 0)
Screenshot: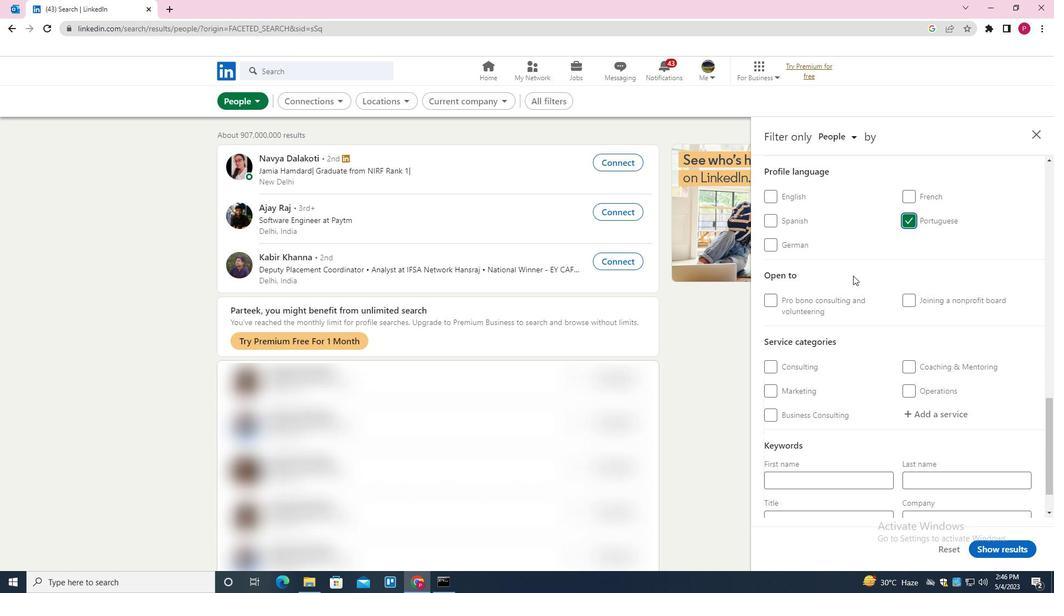 
Action: Mouse scrolled (852, 275) with delta (0, 0)
Screenshot: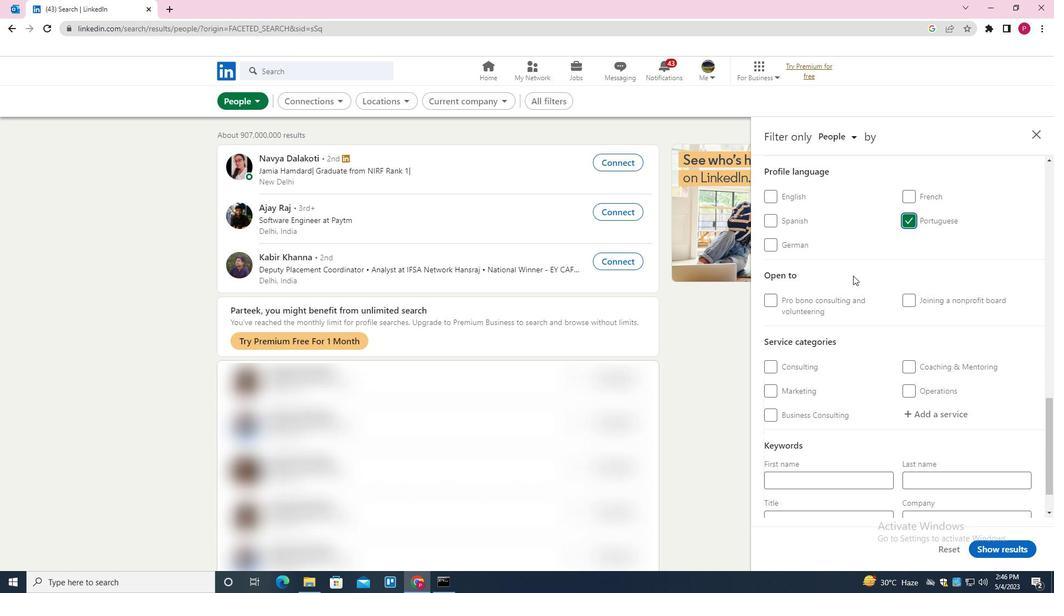 
Action: Mouse scrolled (852, 275) with delta (0, 0)
Screenshot: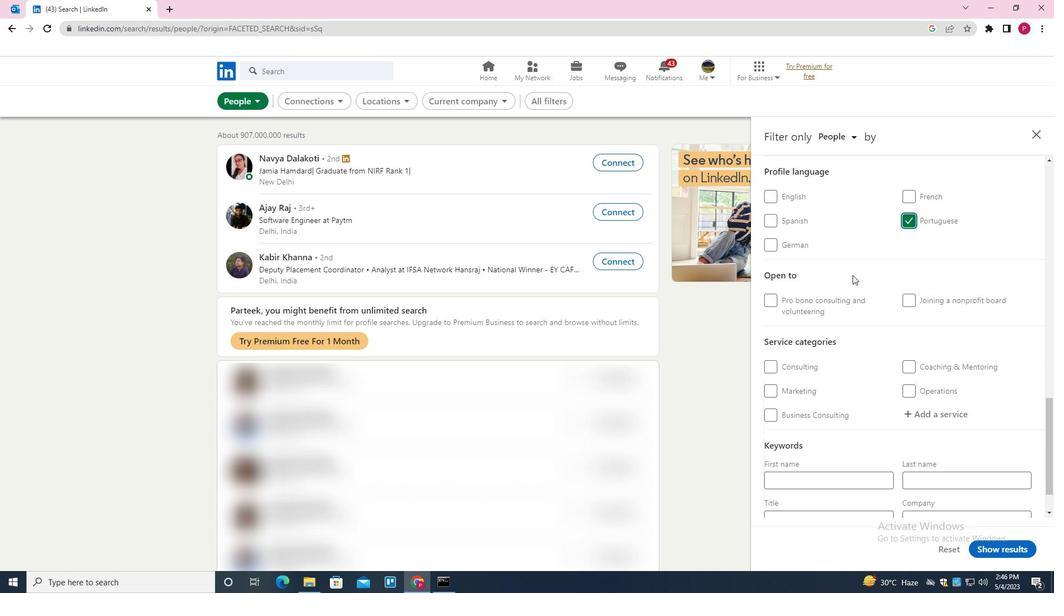 
Action: Mouse scrolled (852, 275) with delta (0, 0)
Screenshot: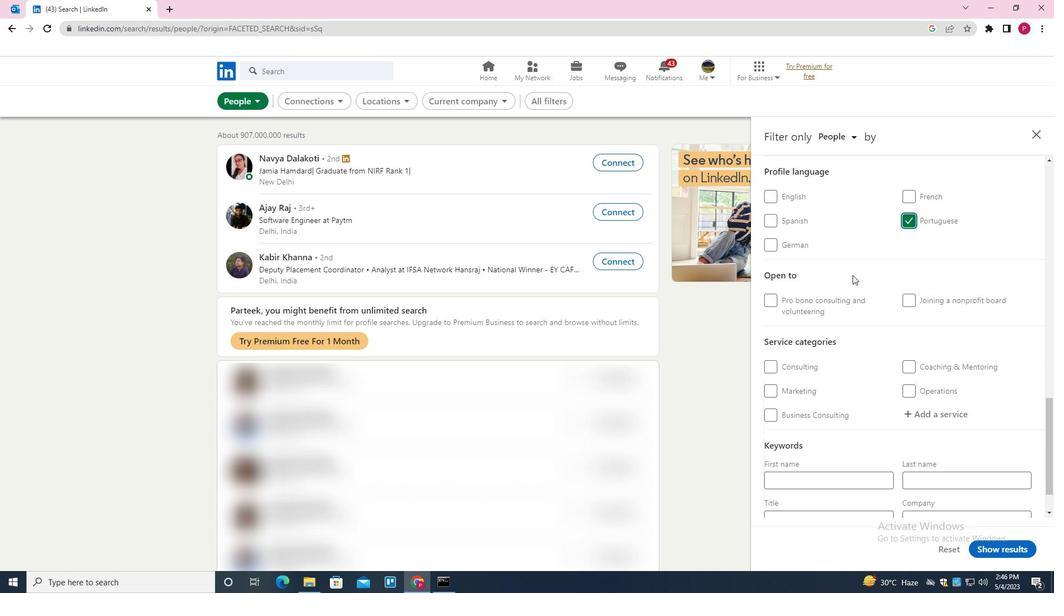 
Action: Mouse scrolled (852, 275) with delta (0, 0)
Screenshot: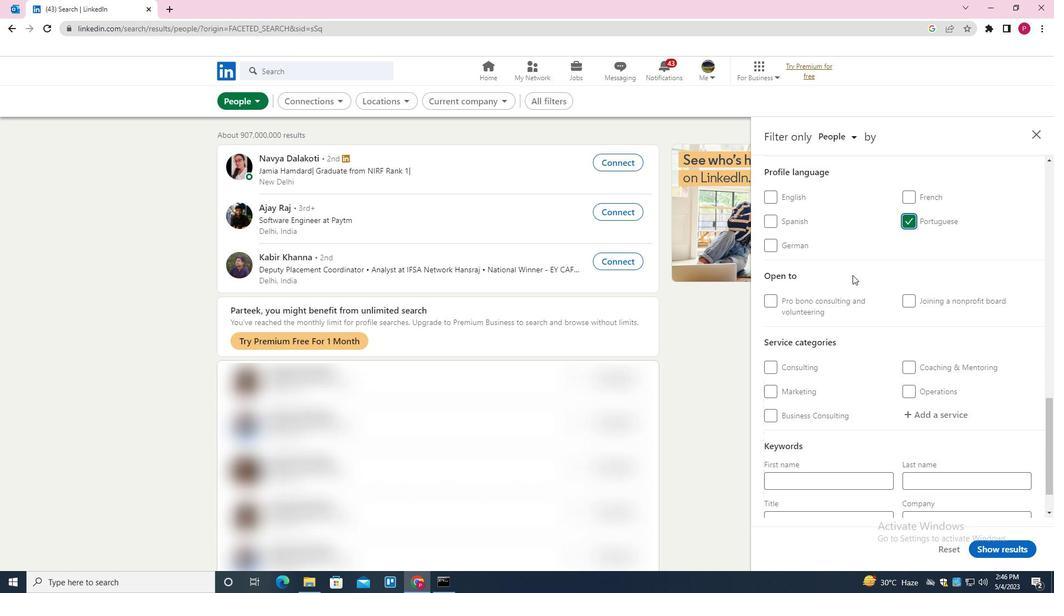 
Action: Mouse moved to (836, 285)
Screenshot: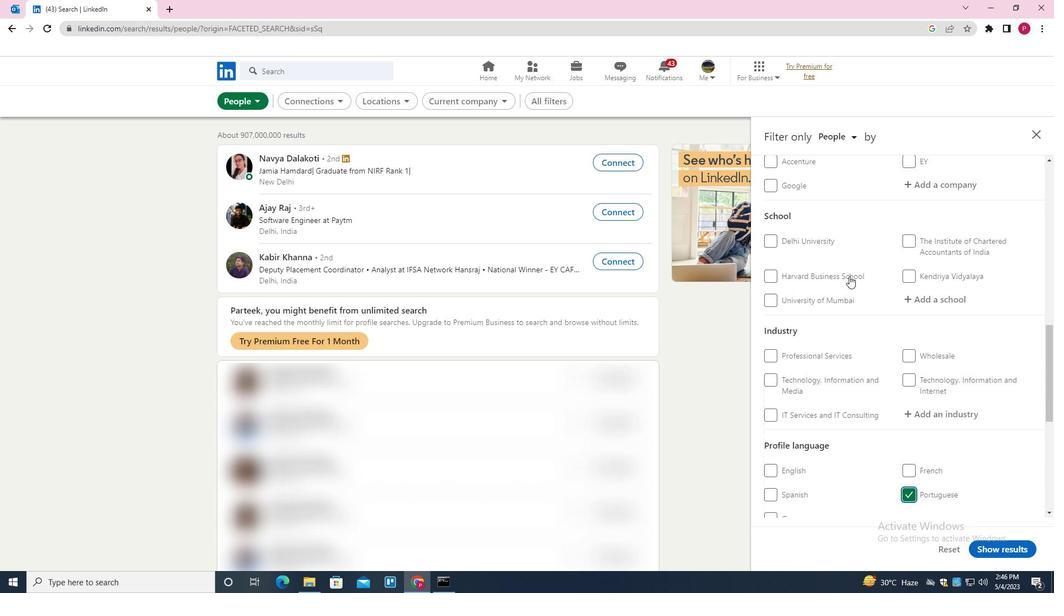
Action: Mouse scrolled (836, 286) with delta (0, 0)
Screenshot: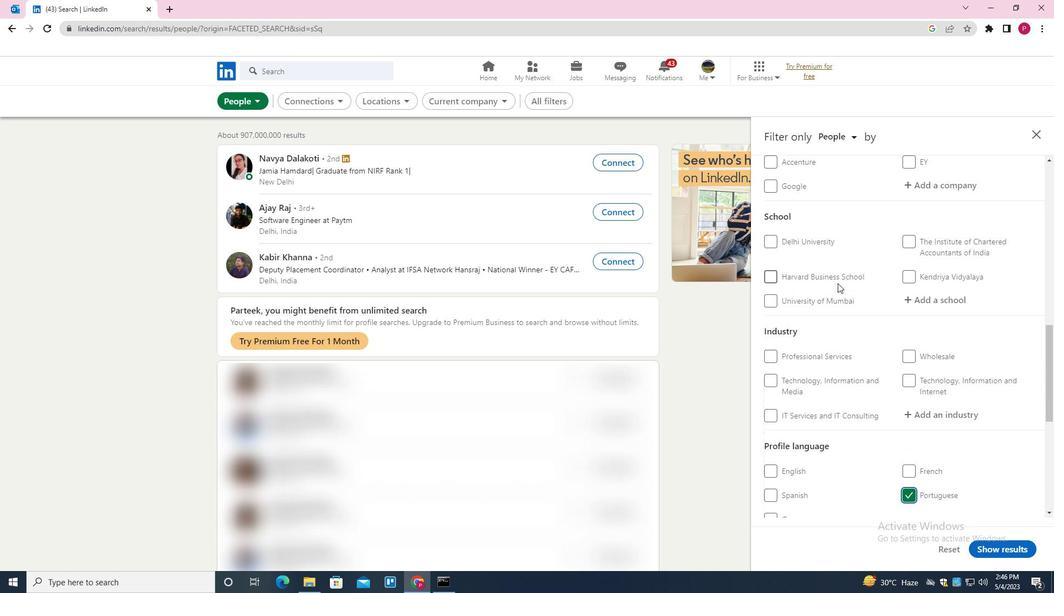 
Action: Mouse moved to (835, 285)
Screenshot: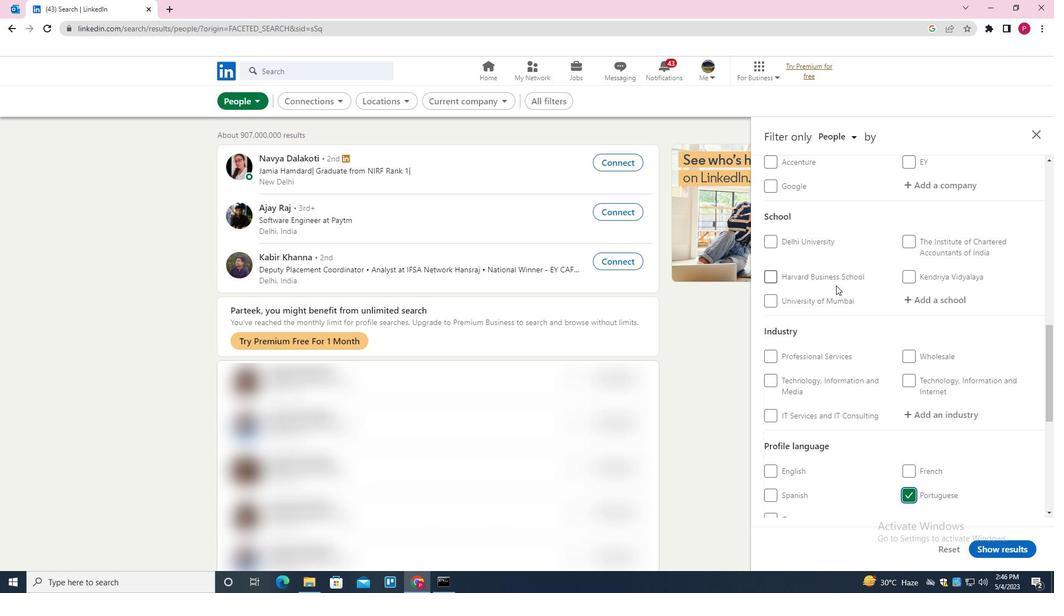 
Action: Mouse scrolled (835, 286) with delta (0, 0)
Screenshot: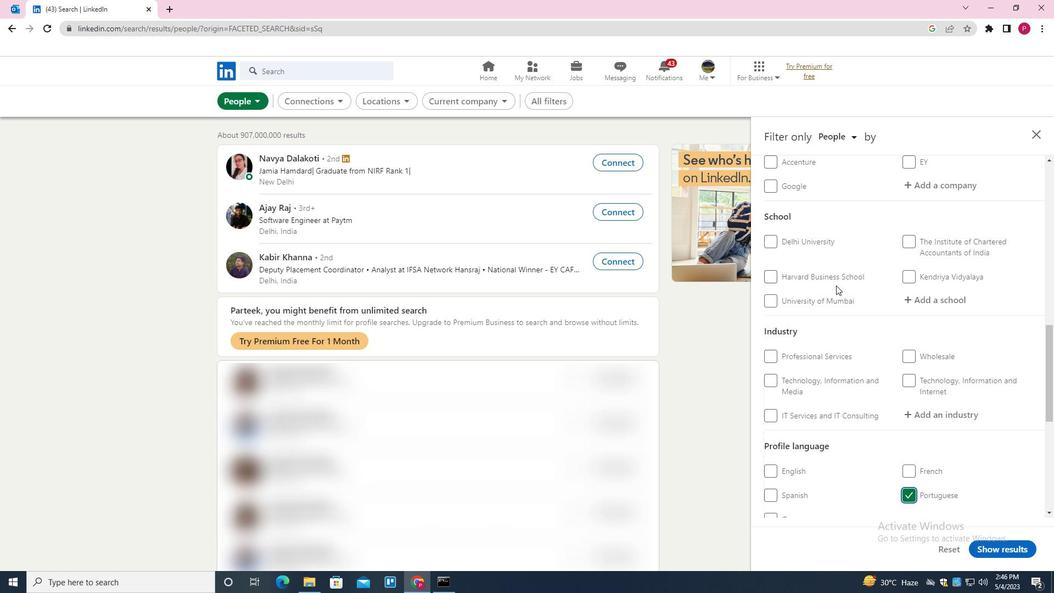 
Action: Mouse moved to (863, 285)
Screenshot: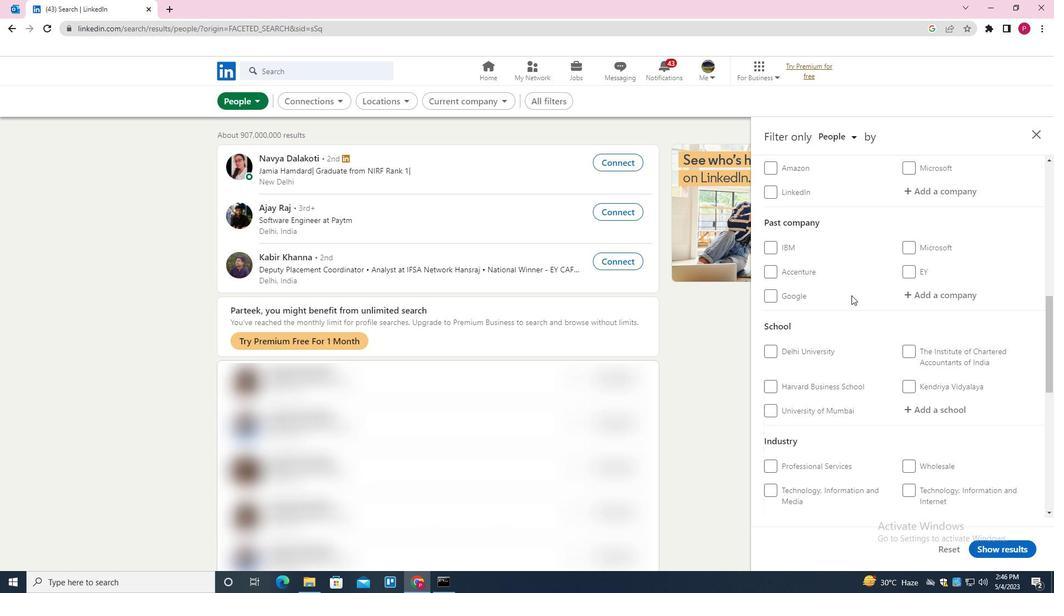 
Action: Mouse scrolled (863, 285) with delta (0, 0)
Screenshot: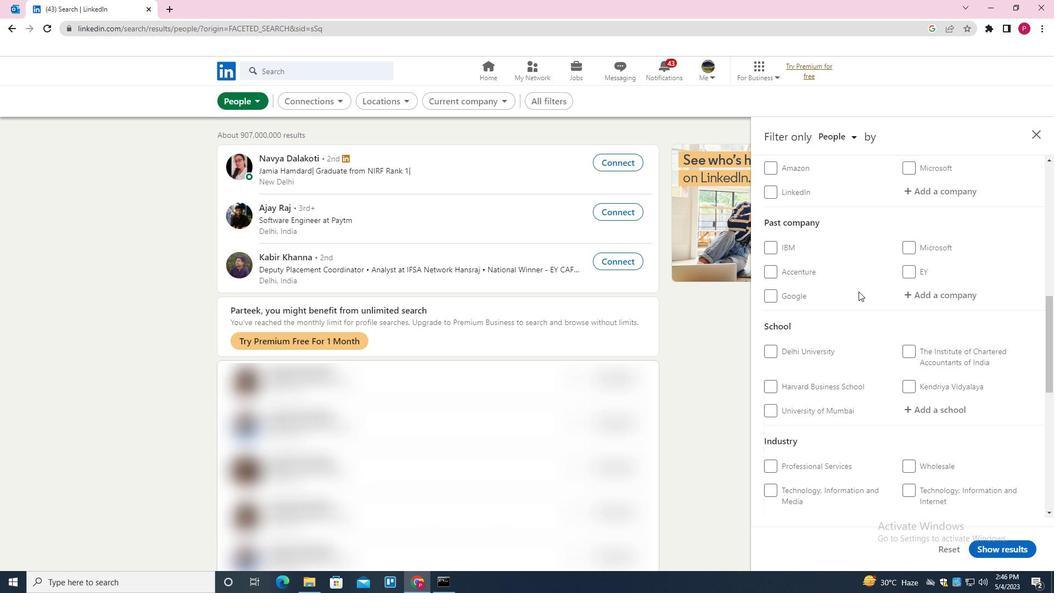 
Action: Mouse moved to (943, 241)
Screenshot: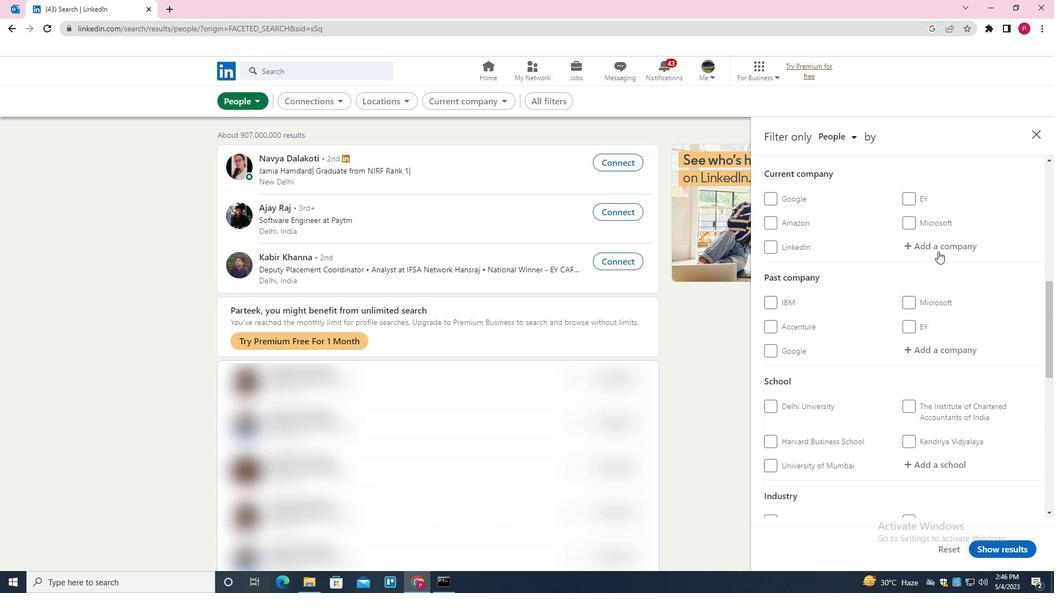 
Action: Mouse pressed left at (943, 241)
Screenshot: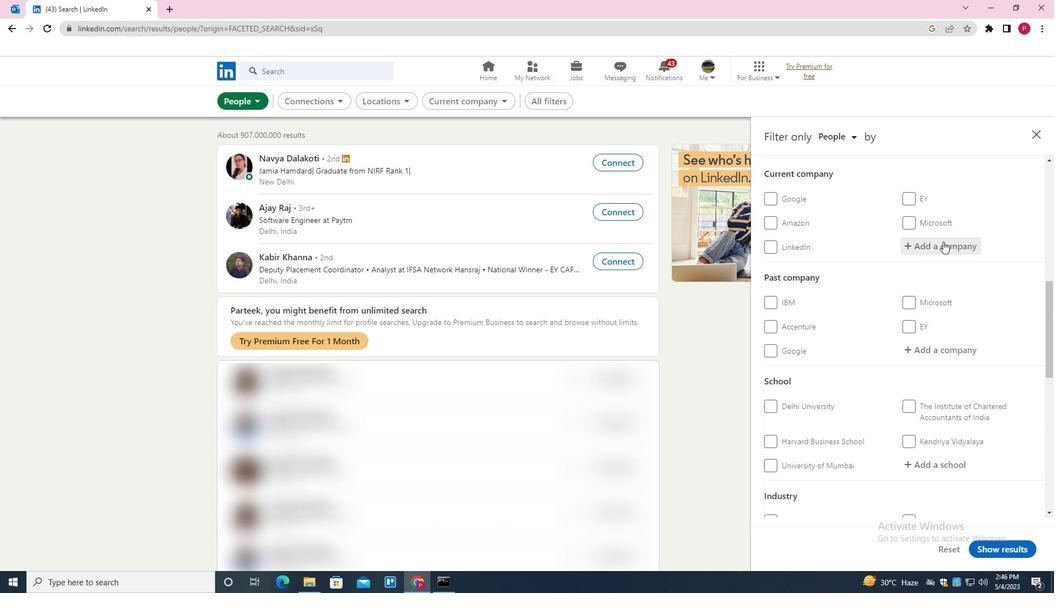 
Action: Mouse moved to (937, 246)
Screenshot: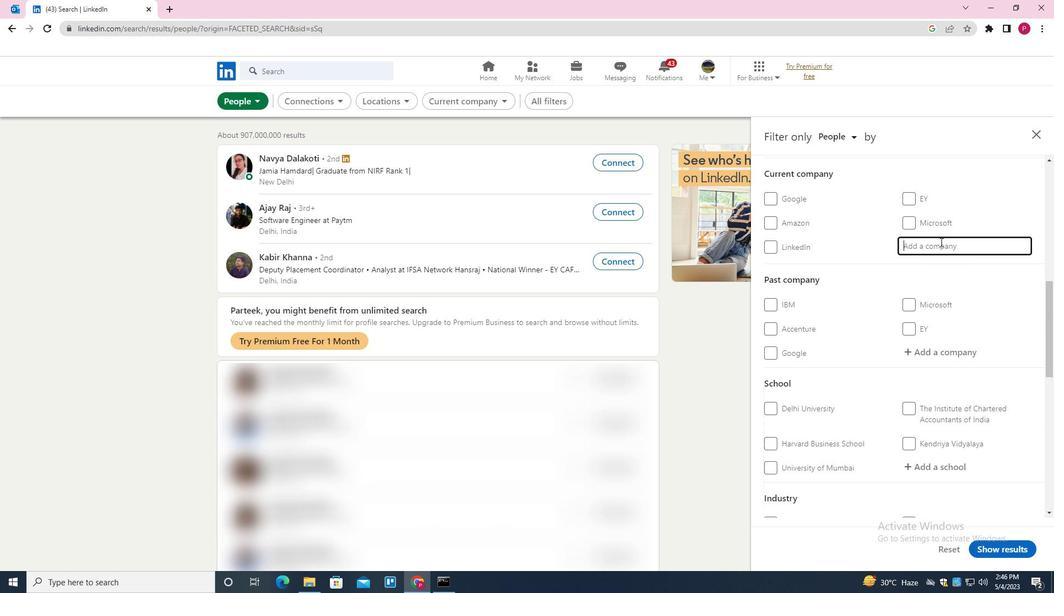 
Action: Key pressed <Key.shift><Key.shift><Key.shift>ALP<Key.space><Key.shift>CONSULTING<Key.down><Key.enter>
Screenshot: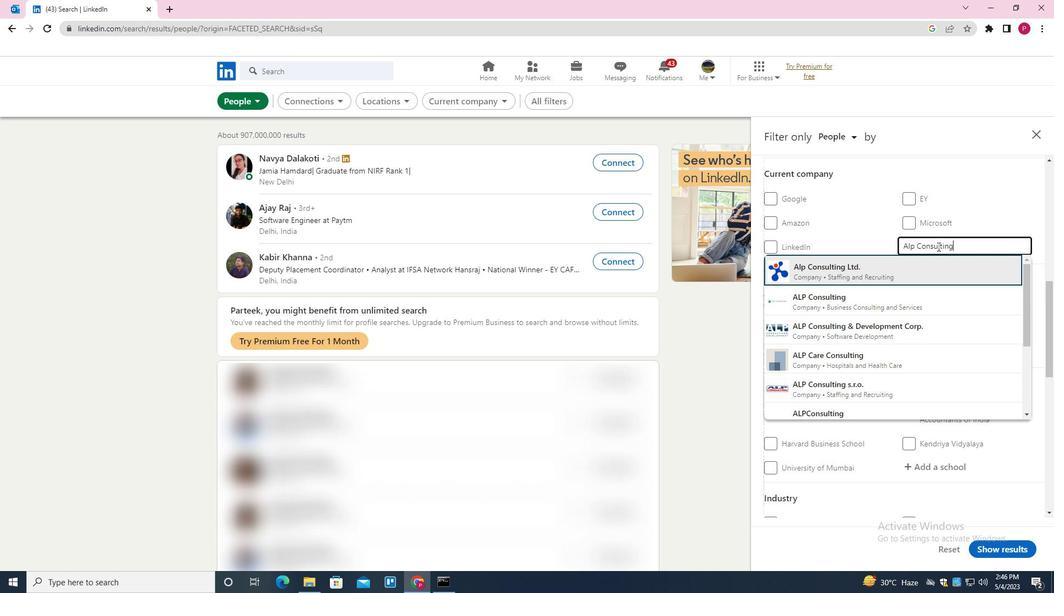 
Action: Mouse moved to (907, 269)
Screenshot: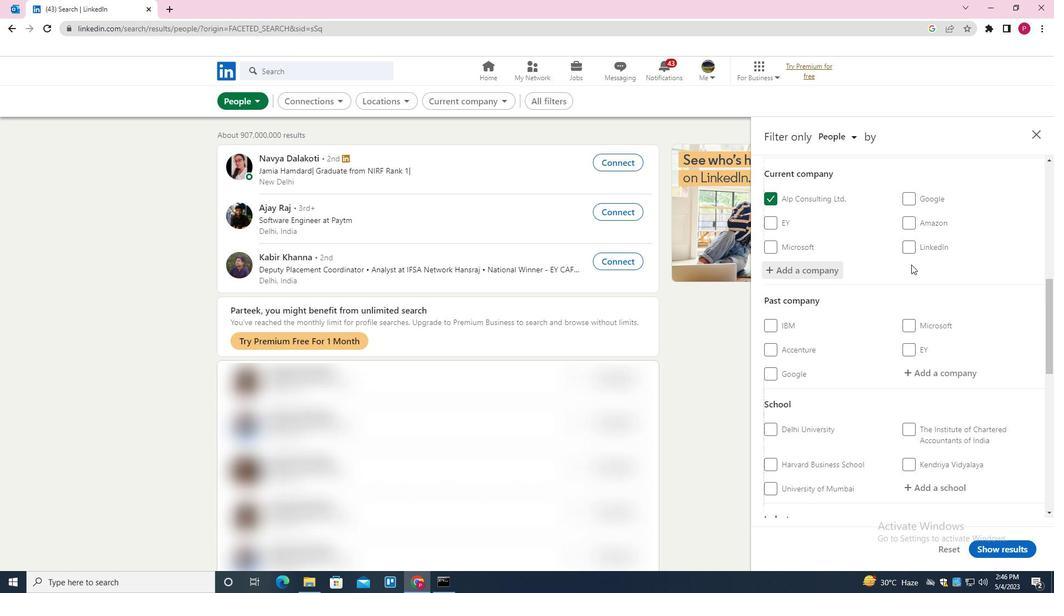 
Action: Mouse scrolled (907, 269) with delta (0, 0)
Screenshot: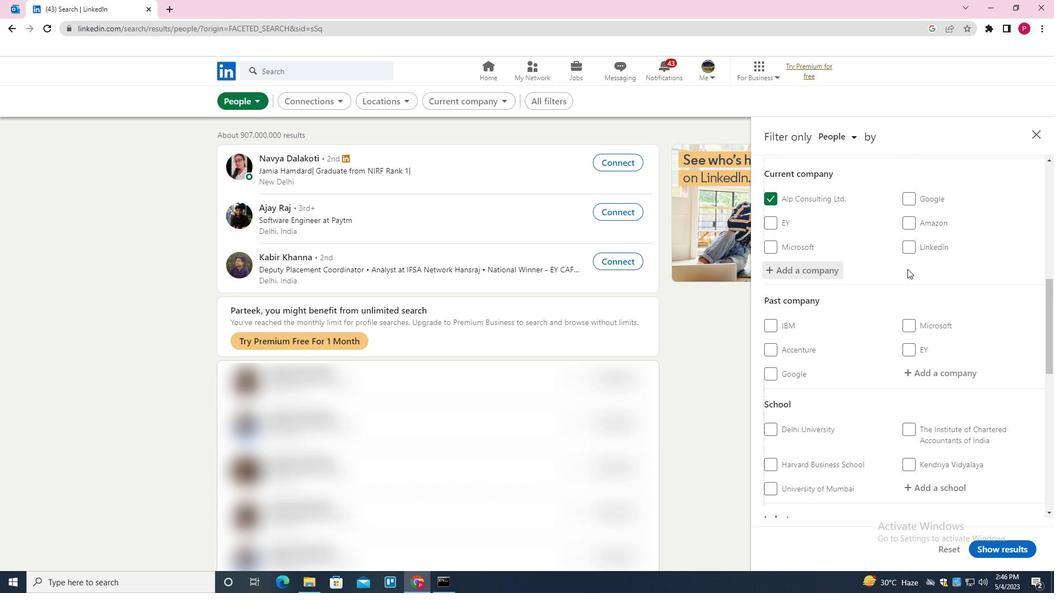
Action: Mouse moved to (907, 269)
Screenshot: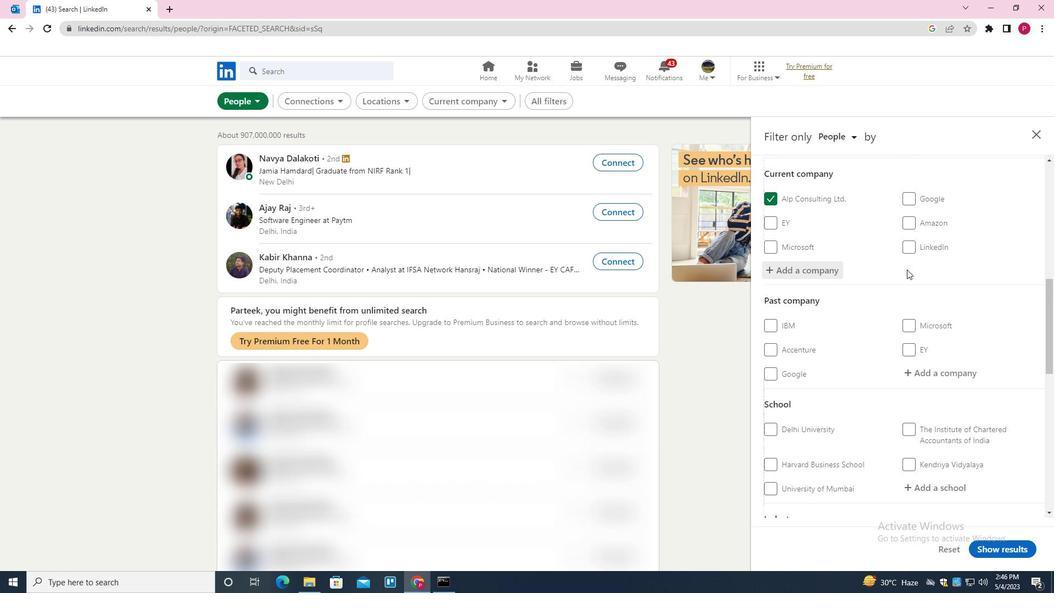 
Action: Mouse scrolled (907, 269) with delta (0, 0)
Screenshot: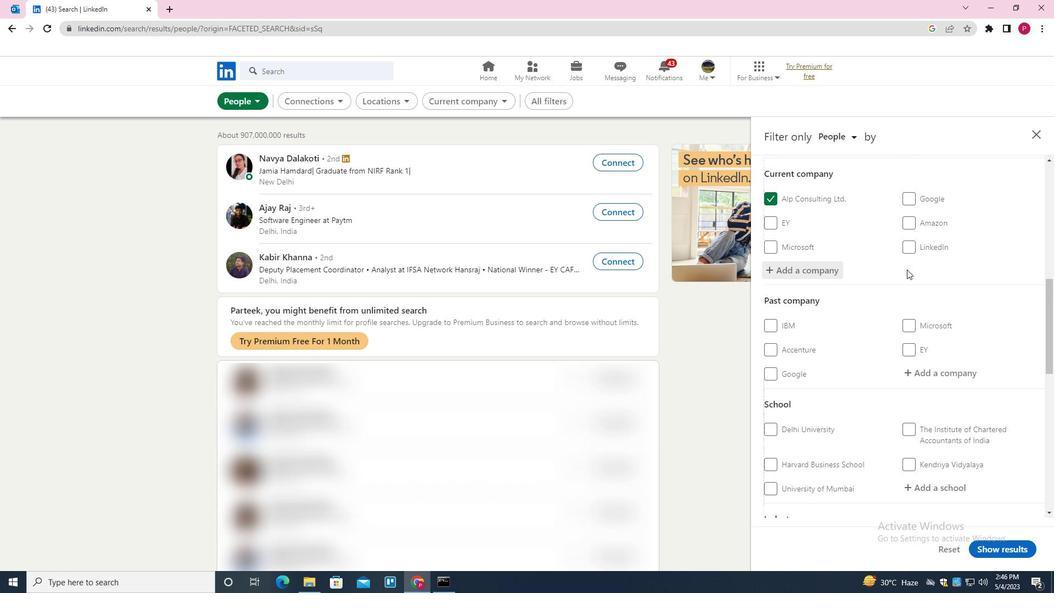 
Action: Mouse scrolled (907, 269) with delta (0, 0)
Screenshot: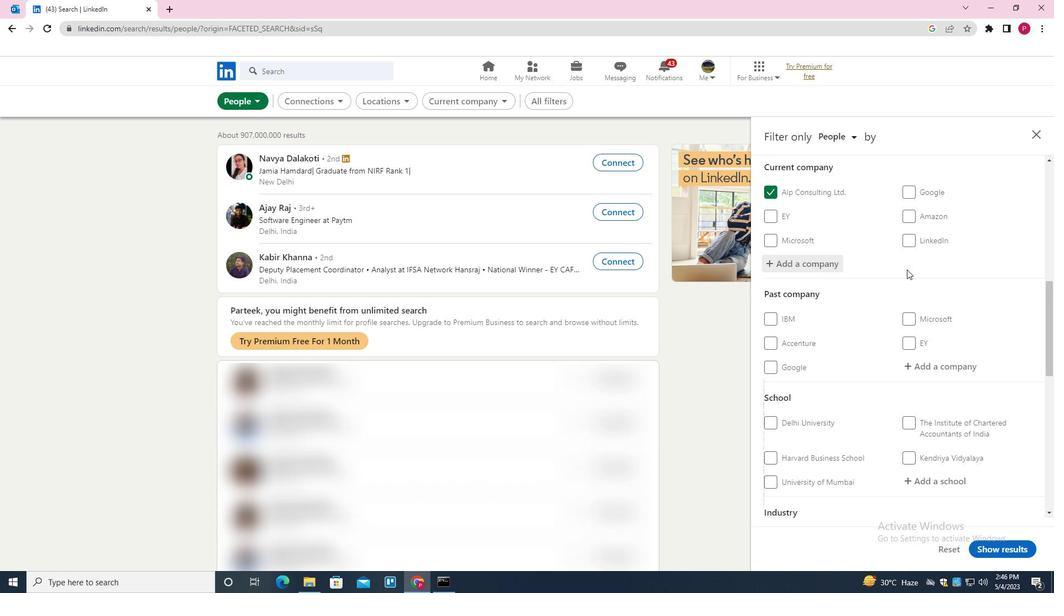 
Action: Mouse moved to (909, 269)
Screenshot: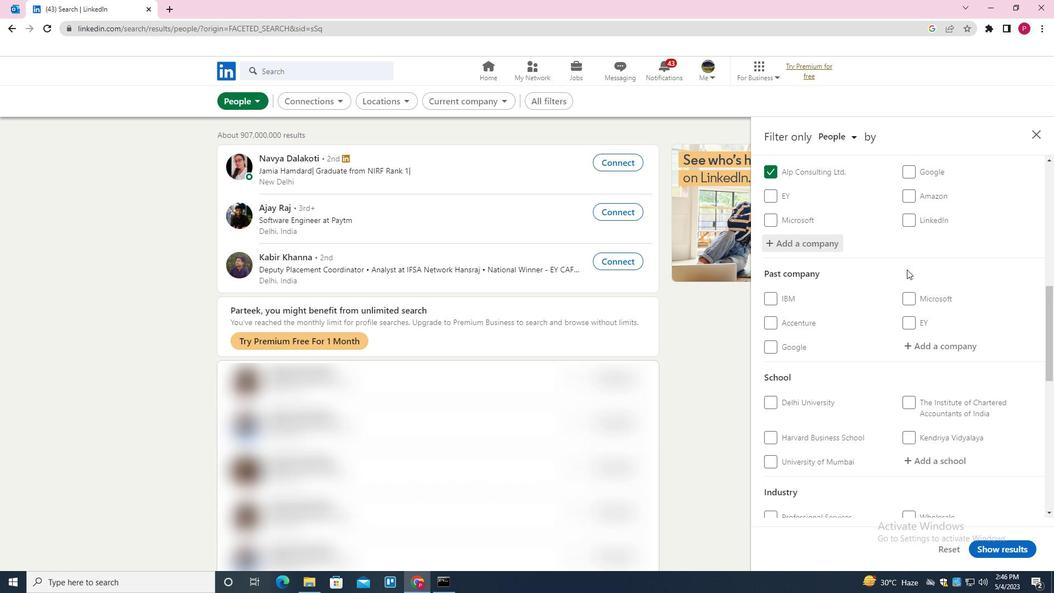 
Action: Mouse scrolled (909, 269) with delta (0, 0)
Screenshot: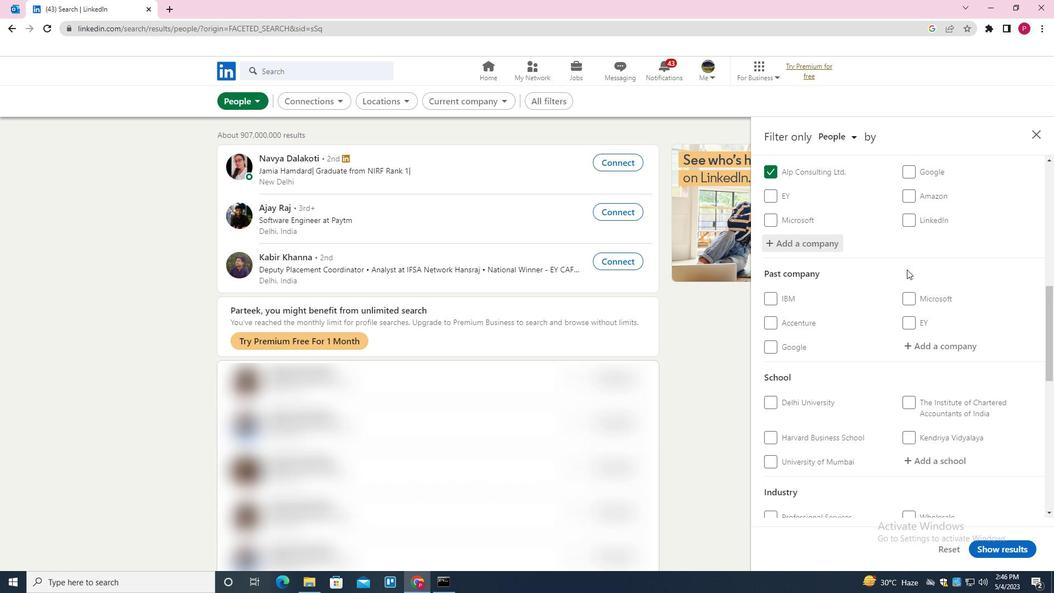 
Action: Mouse moved to (909, 269)
Screenshot: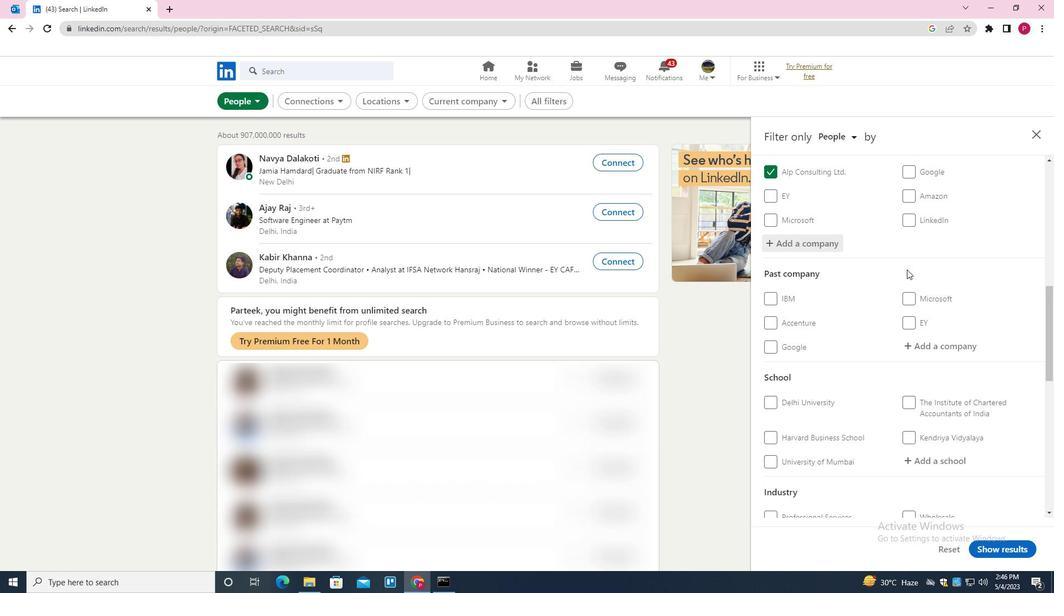 
Action: Mouse scrolled (909, 268) with delta (0, 0)
Screenshot: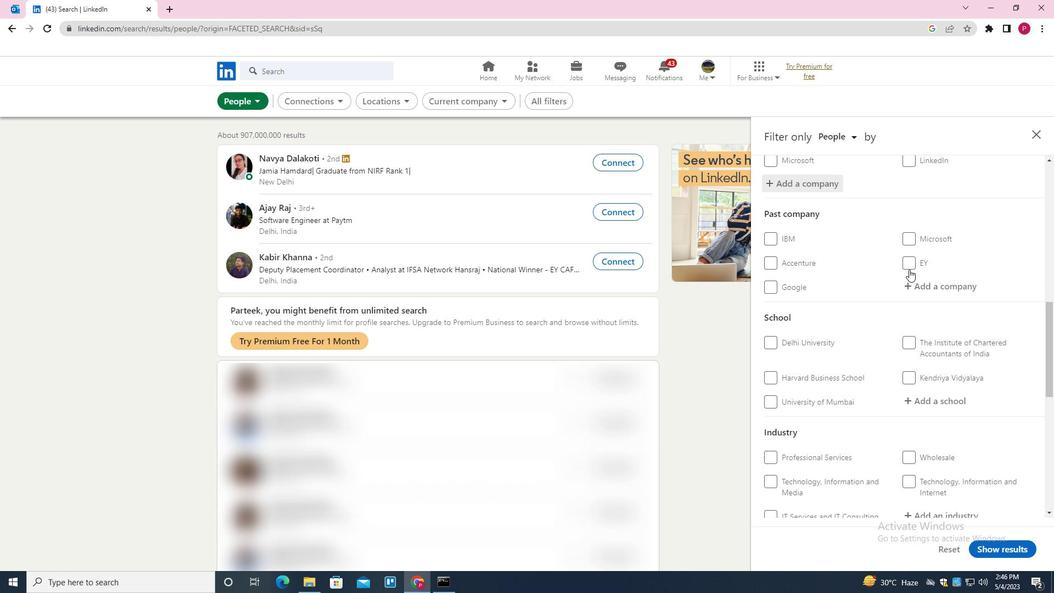 
Action: Mouse moved to (944, 208)
Screenshot: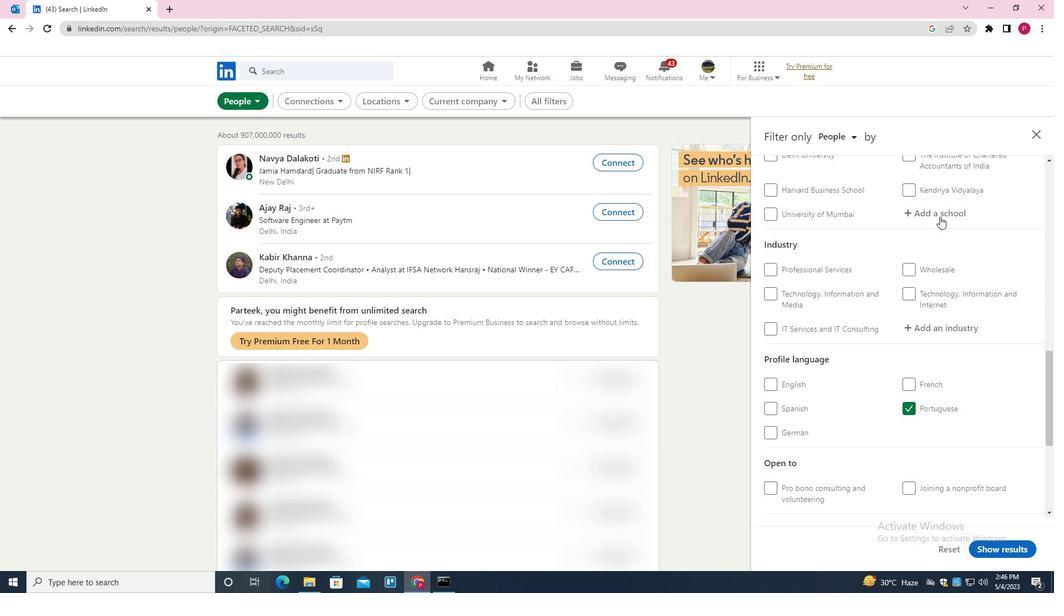 
Action: Mouse pressed left at (944, 208)
Screenshot: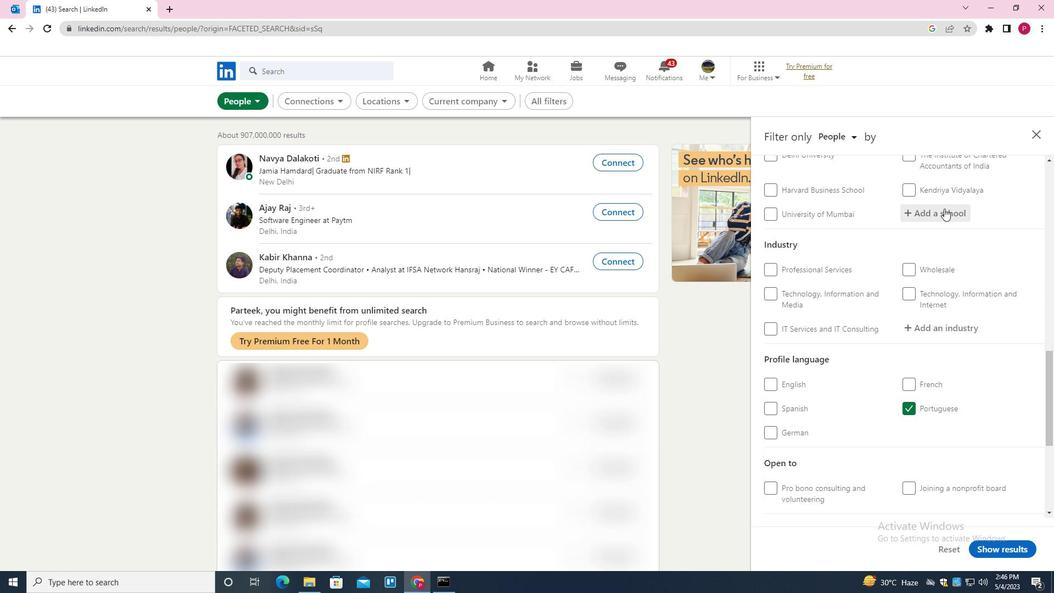 
Action: Key pressed <Key.shift>UNIVERSITY<Key.space><Key.shift>OF<Key.space><Key.shift><Key.shift><Key.shift><Key.shift><Key.shift><Key.shift><Key.shift><Key.shift><Key.shift><Key.shift><Key.shift><Key.shift><Key.shift><Key.shift><Key.shift><Key.shift><Key.shift><Key.shift>KALYANI<Key.down><Key.enter>
Screenshot: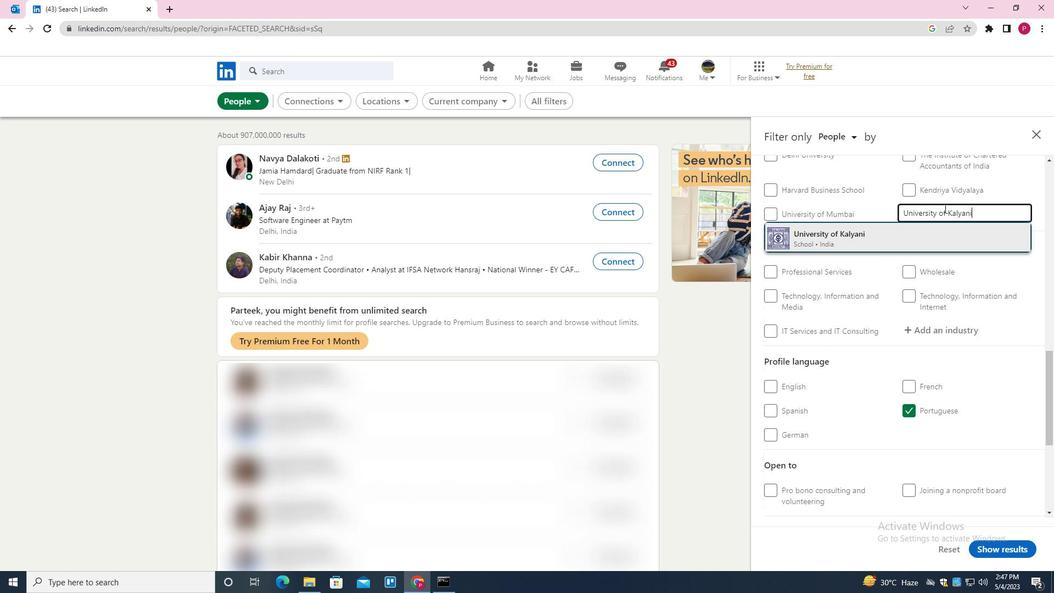 
Action: Mouse moved to (741, 260)
Screenshot: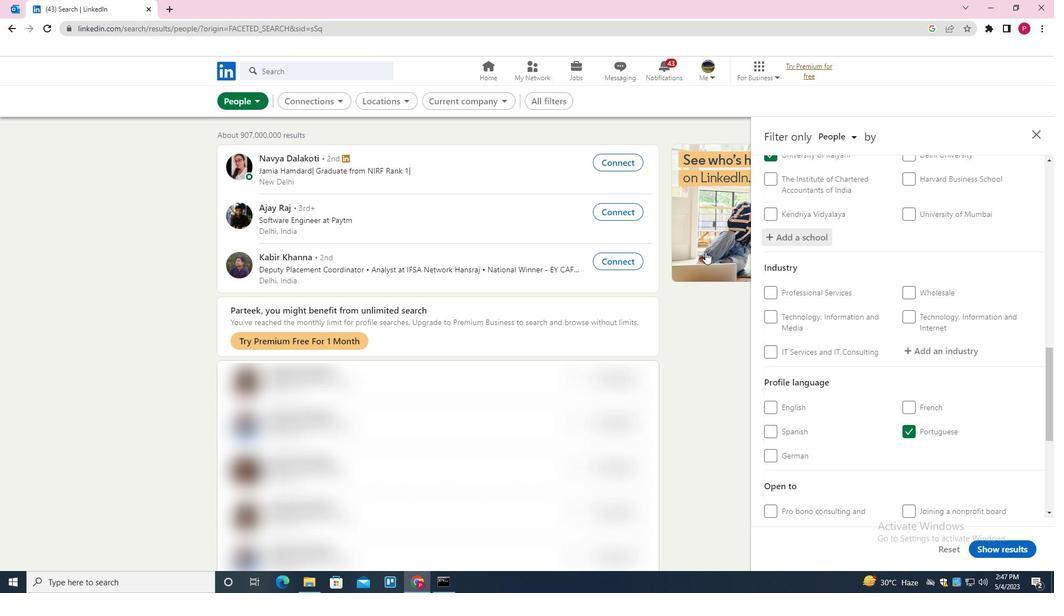 
Action: Mouse scrolled (741, 259) with delta (0, 0)
Screenshot: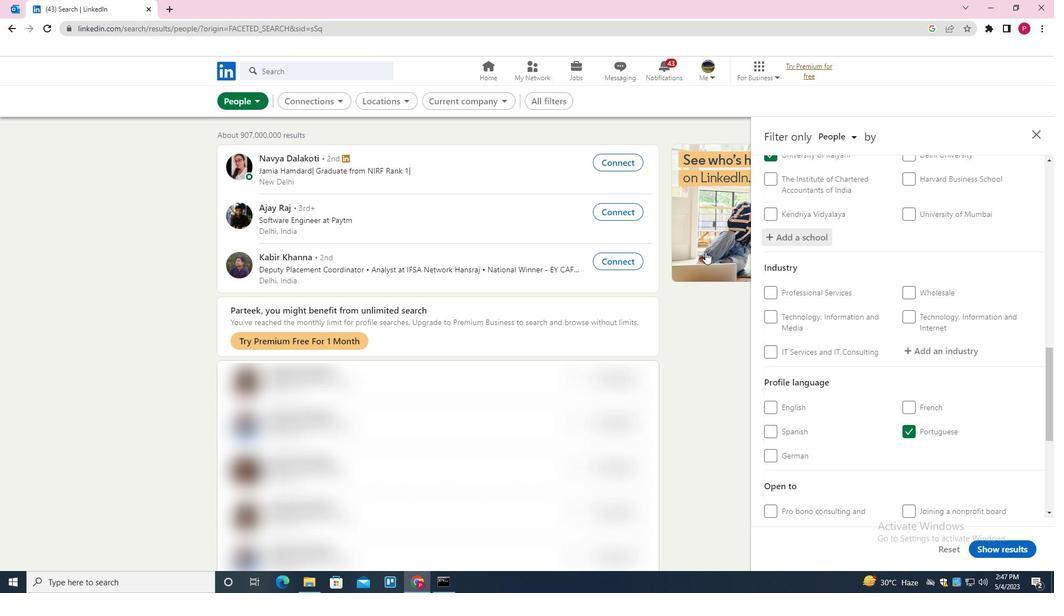 
Action: Mouse moved to (782, 261)
Screenshot: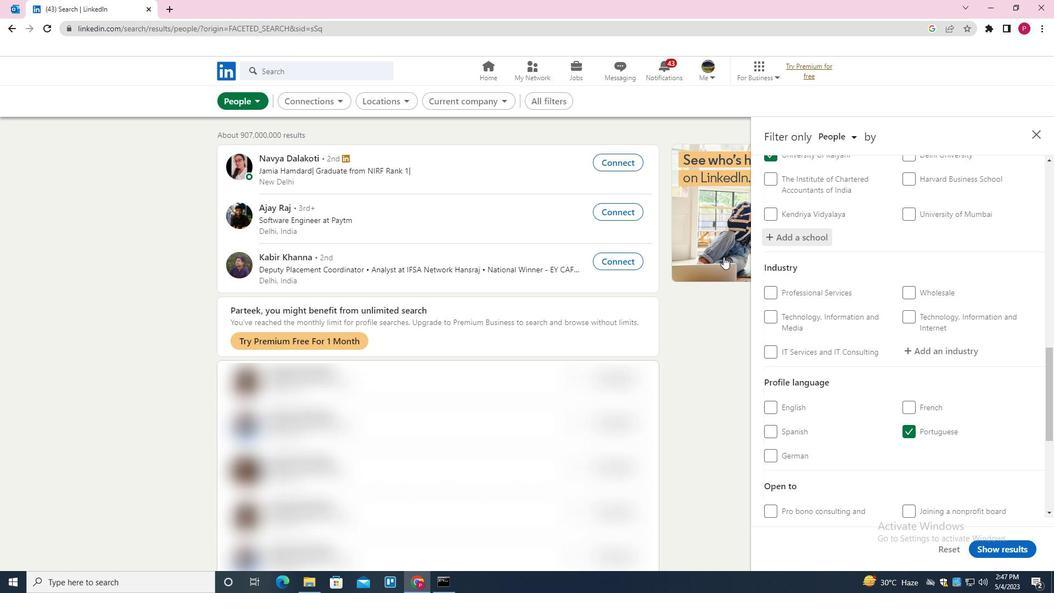 
Action: Mouse scrolled (782, 260) with delta (0, 0)
Screenshot: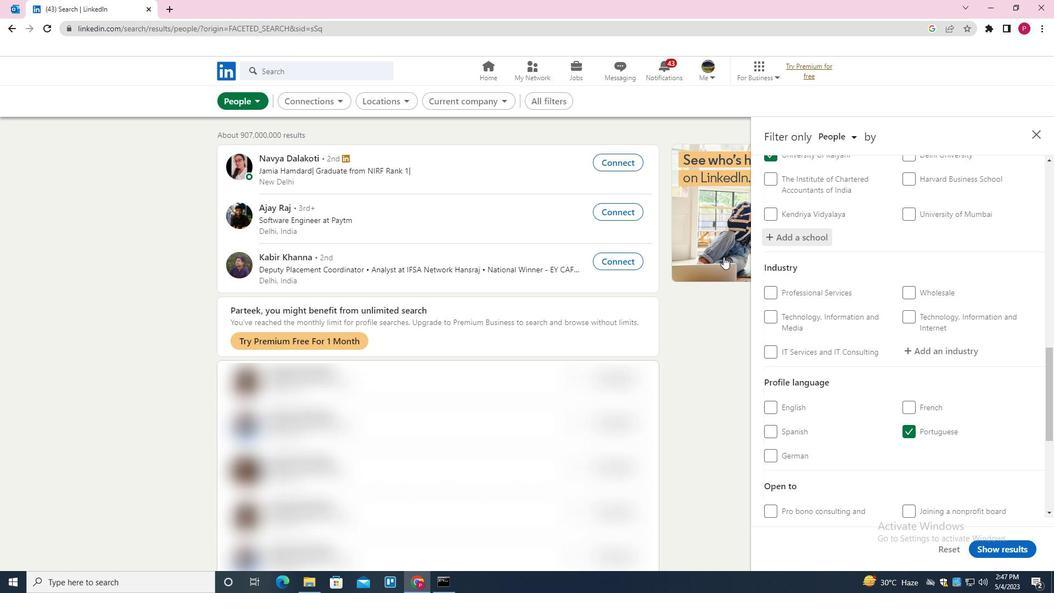 
Action: Mouse moved to (945, 293)
Screenshot: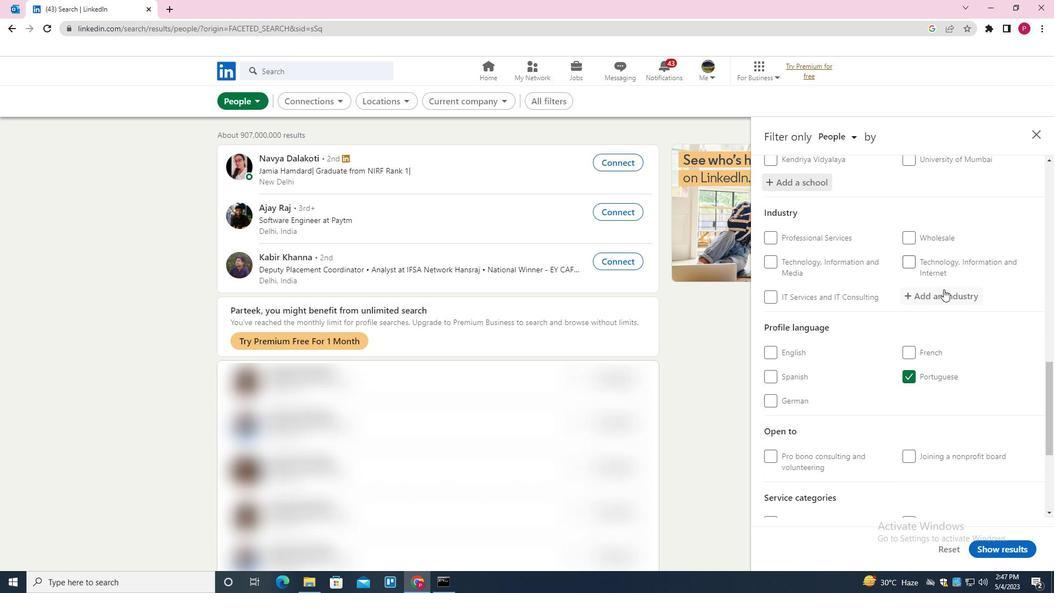 
Action: Mouse pressed left at (945, 293)
Screenshot: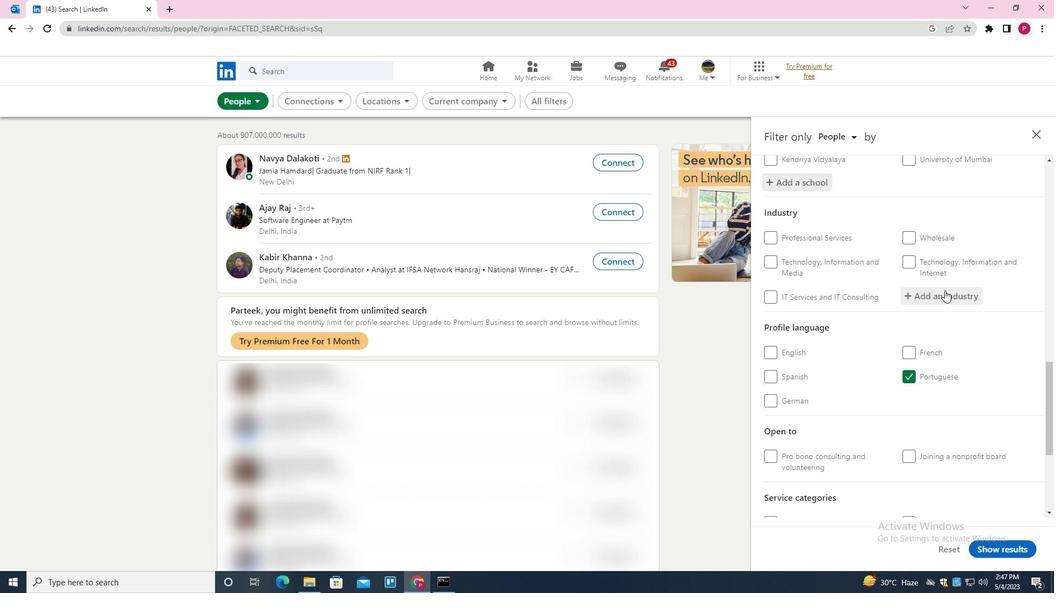 
Action: Key pressed <Key.shift><Key.shift><Key.shift><Key.shift><Key.shift><Key.shift><Key.shift><Key.shift><Key.shift><Key.shift><Key.shift><Key.shift><Key.shift><Key.shift><Key.shift><Key.shift><Key.shift><Key.shift><Key.shift><Key.shift><Key.shift><Key.shift><Key.shift><Key.shift><Key.shift><Key.shift><Key.shift><Key.shift><Key.shift><Key.shift><Key.shift><Key.shift><Key.shift><Key.shift><Key.shift><Key.shift><Key.shift><Key.shift><Key.shift><Key.shift><Key.shift><Key.shift><Key.shift><Key.shift><Key.shift><Key.shift><Key.shift><Key.shift><Key.shift><Key.shift><Key.shift><Key.shift><Key.shift><Key.shift><Key.shift><Key.shift><Key.shift><Key.shift><Key.shift><Key.shift><Key.shift><Key.shift><Key.shift><Key.shift><Key.shift><Key.shift><Key.shift><Key.shift><Key.shift><Key.shift>HVAC<Key.space>AND<Key.space><Key.shift><Key.shift><Key.shift><Key.shift><Key.shift><Key.shift><Key.shift><Key.shift>REFRIGERATION<Key.space><Key.shift><Key.shift><Key.shift><Key.shift><Key.shift><Key.shift>EQUIPMENT<Key.space><Key.shift>MANUFACTURING<Key.down><Key.enter>
Screenshot: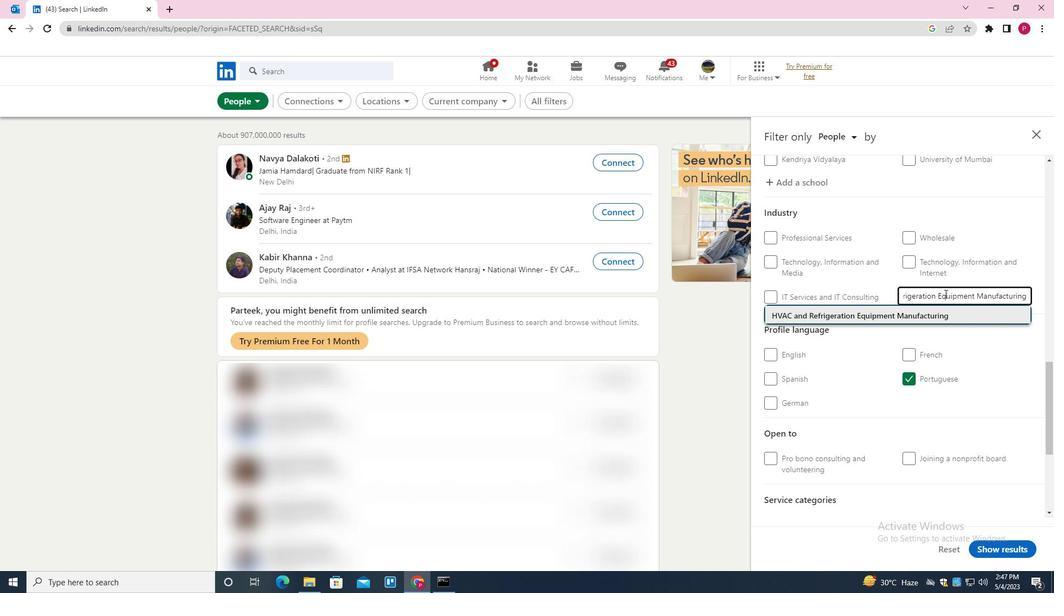 
Action: Mouse moved to (936, 335)
Screenshot: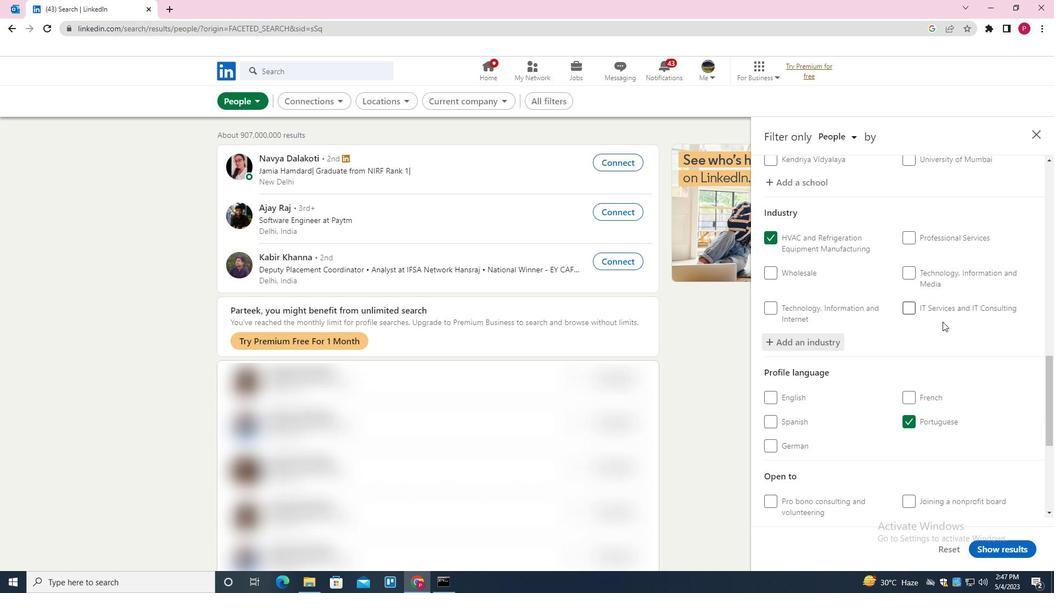 
Action: Mouse scrolled (936, 334) with delta (0, 0)
Screenshot: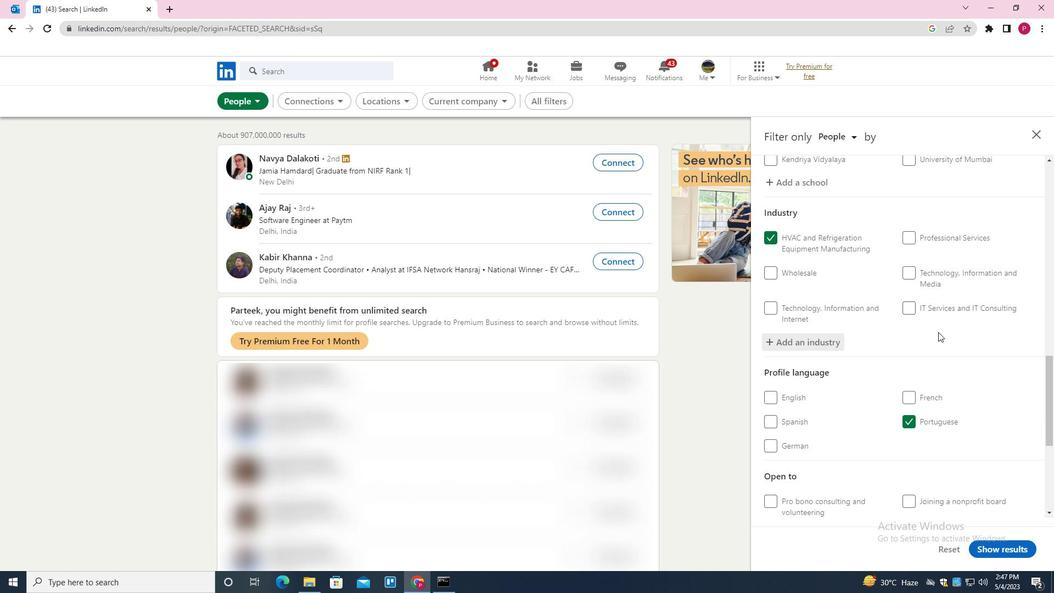 
Action: Mouse moved to (936, 335)
Screenshot: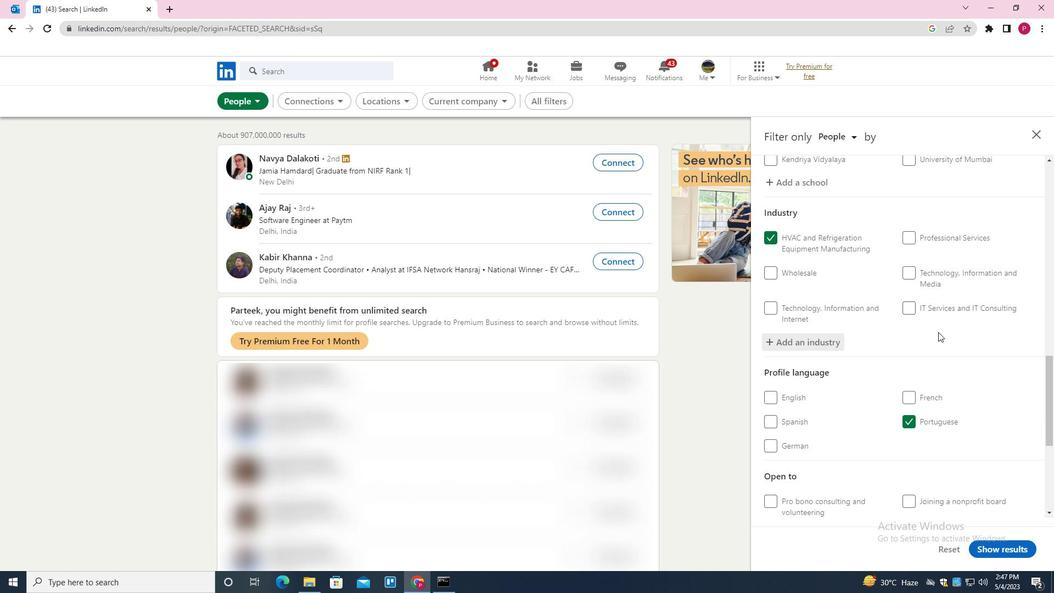 
Action: Mouse scrolled (936, 334) with delta (0, 0)
Screenshot: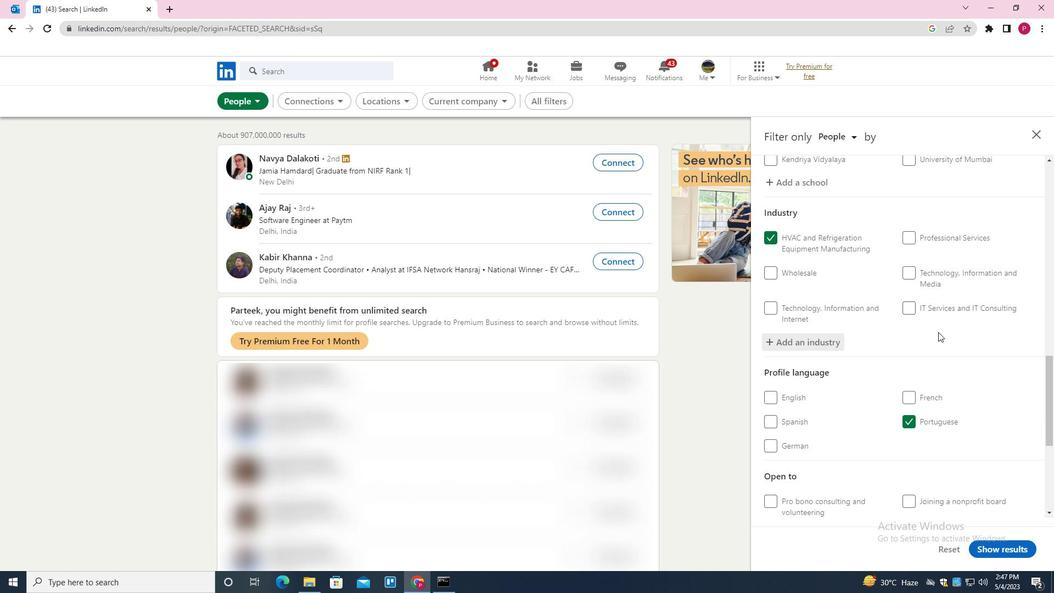 
Action: Mouse scrolled (936, 334) with delta (0, 0)
Screenshot: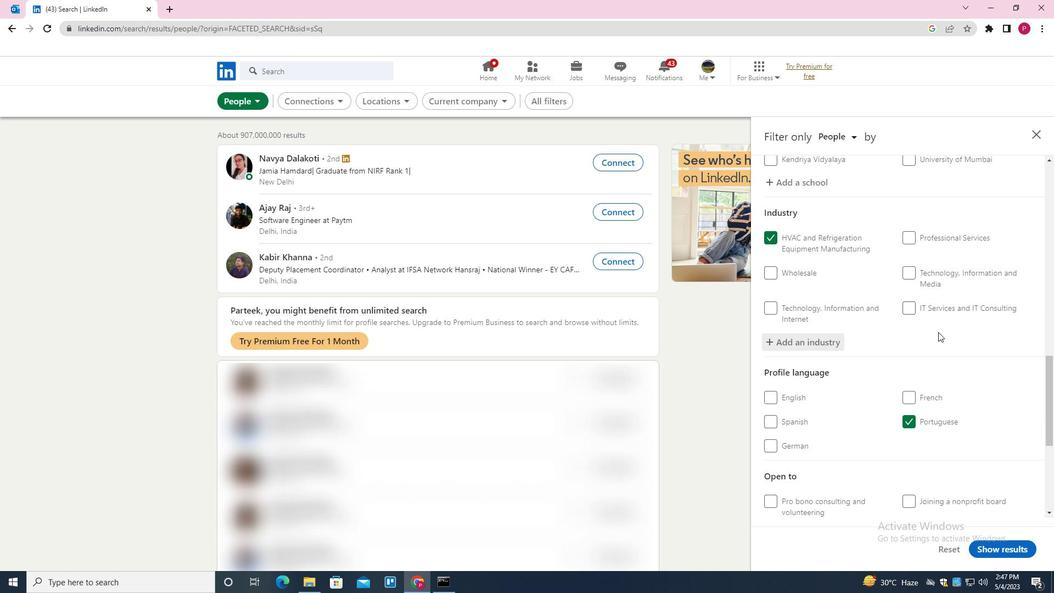
Action: Mouse moved to (936, 336)
Screenshot: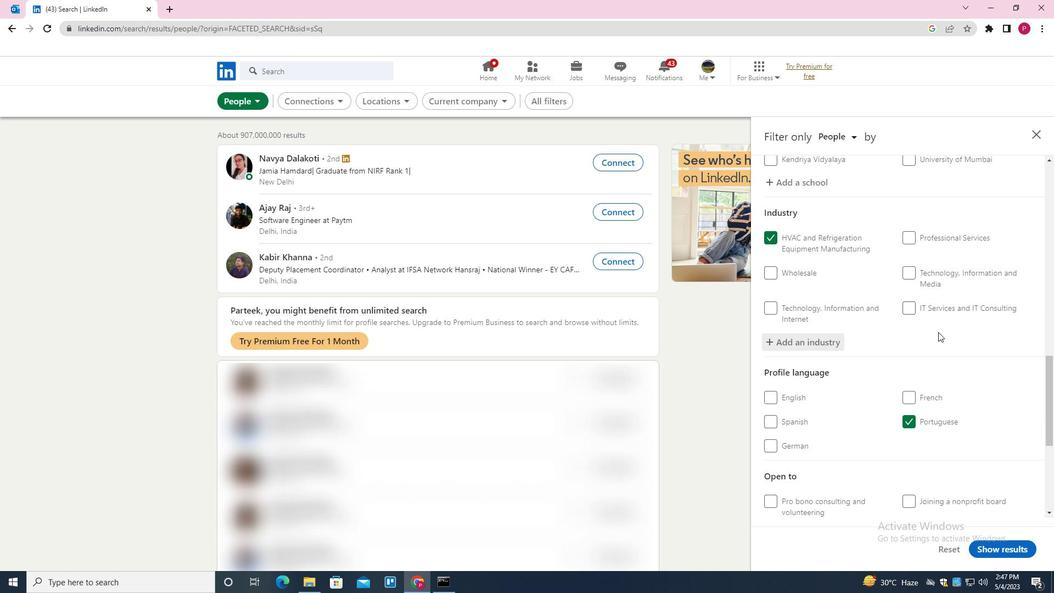
Action: Mouse scrolled (936, 335) with delta (0, 0)
Screenshot: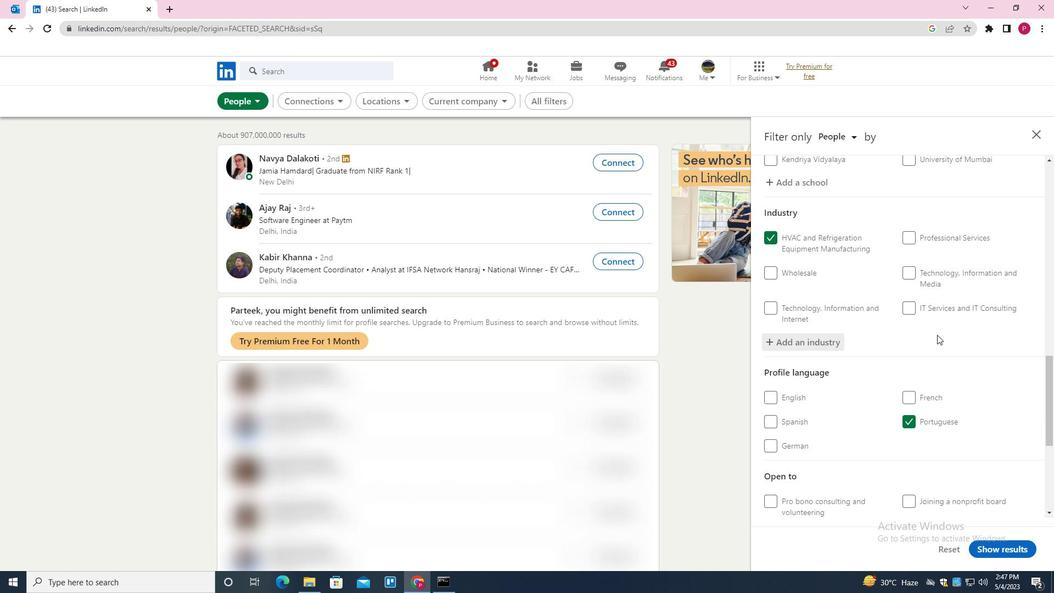 
Action: Mouse moved to (936, 392)
Screenshot: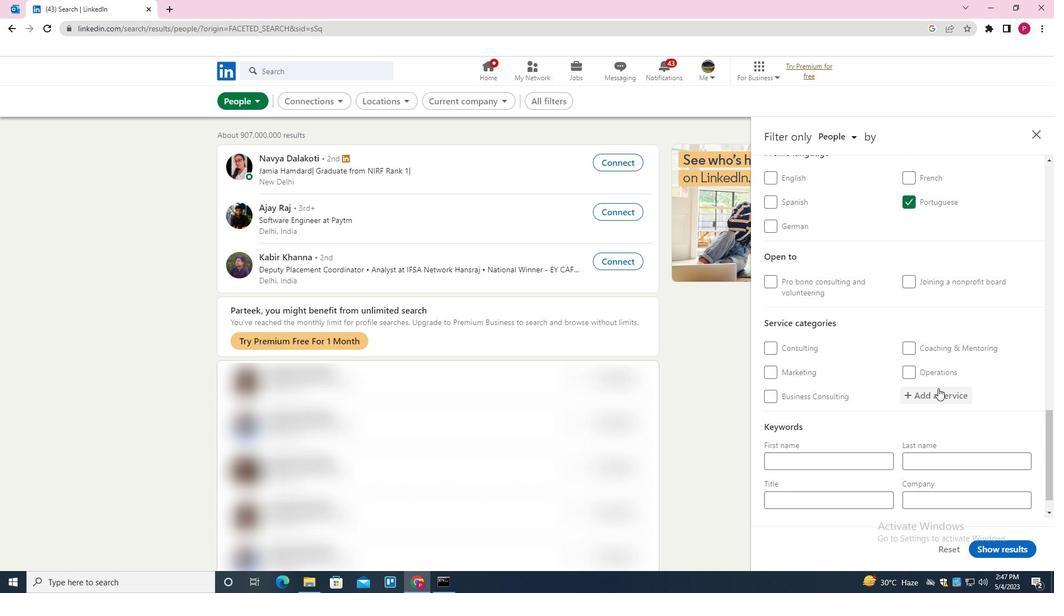 
Action: Mouse pressed left at (936, 392)
Screenshot: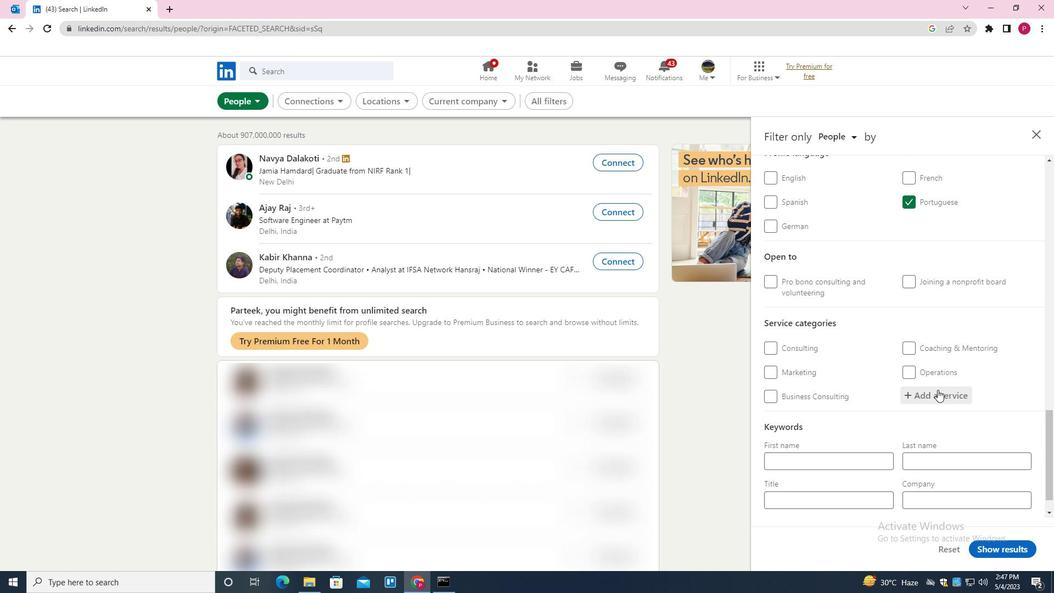 
Action: Key pressed <Key.shift><Key.shift><Key.shift><Key.shift><Key.shift><Key.shift><Key.shift><Key.shift>MANAGEMENT<Key.space><Key.shift>CONSULTING<Key.down><Key.enter>
Screenshot: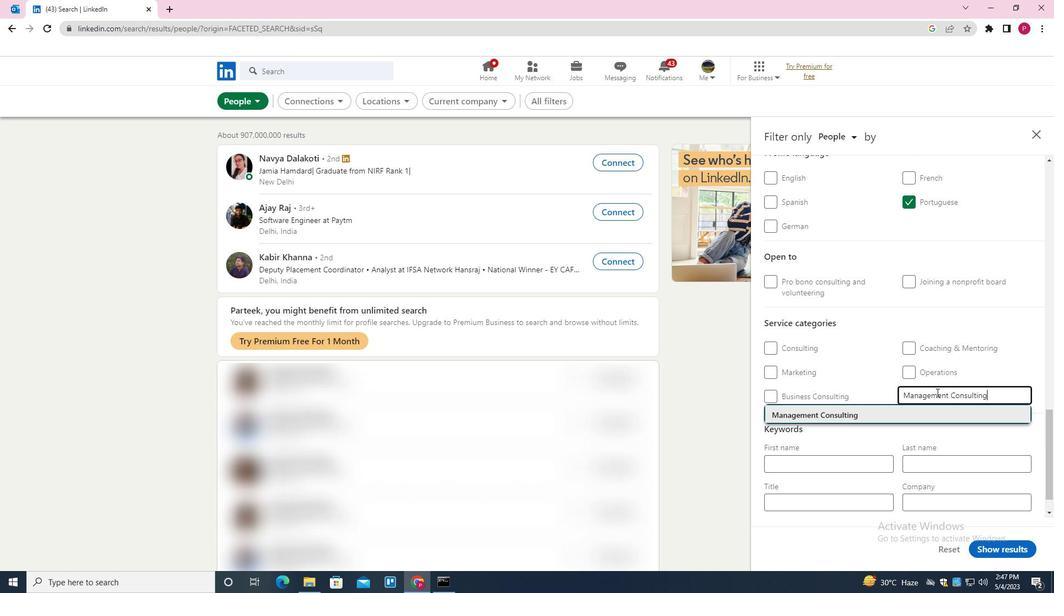 
Action: Mouse moved to (936, 393)
Screenshot: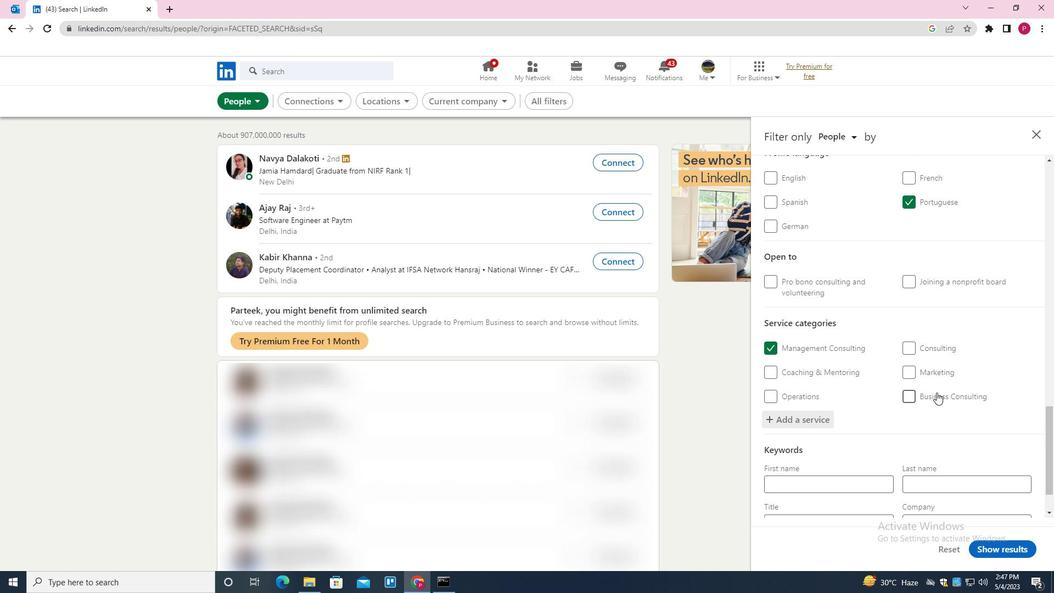 
Action: Mouse scrolled (936, 392) with delta (0, 0)
Screenshot: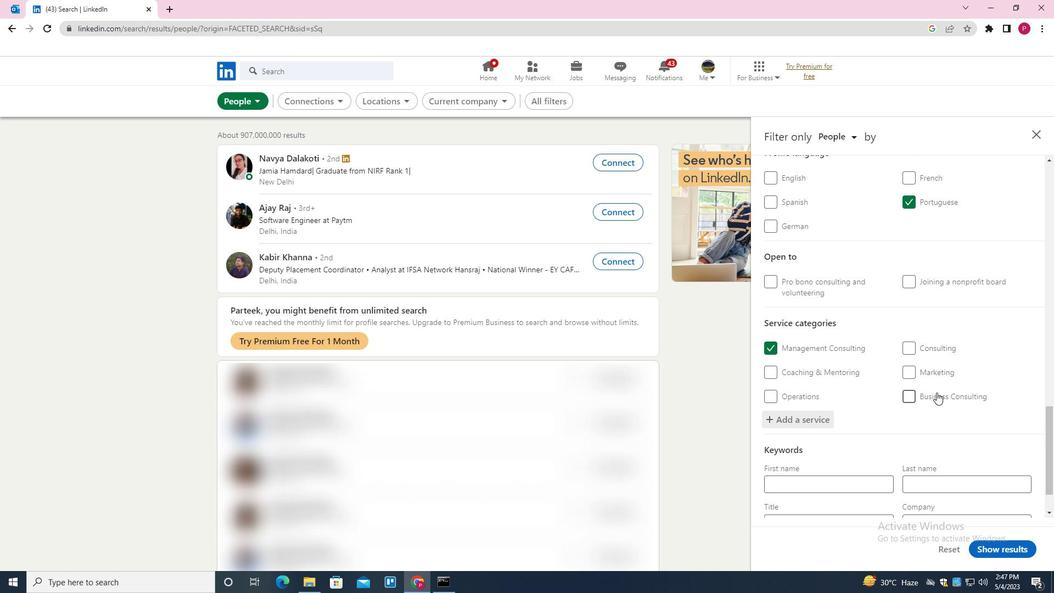
Action: Mouse scrolled (936, 392) with delta (0, 0)
Screenshot: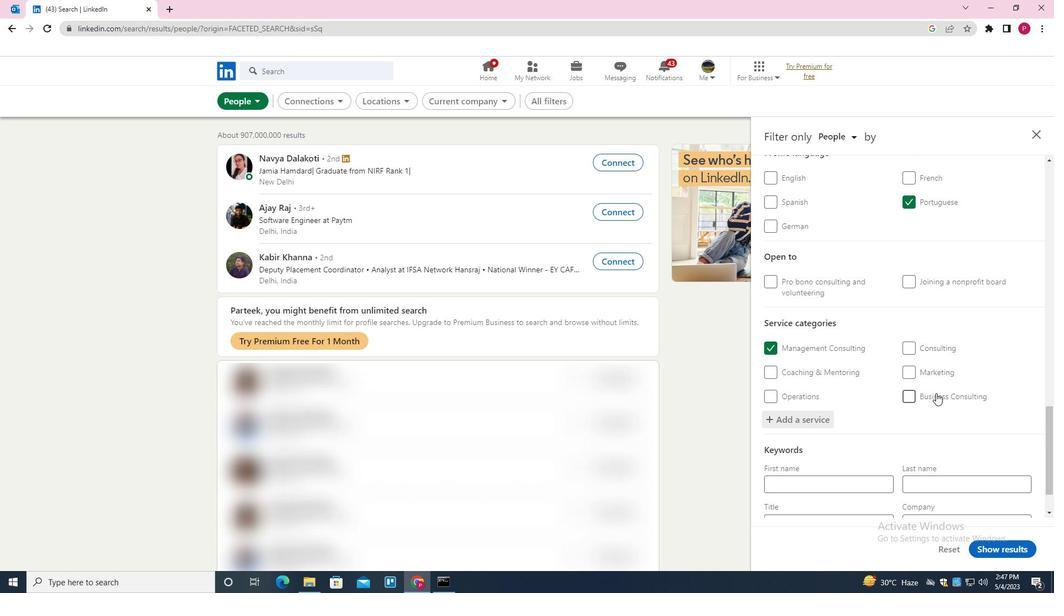 
Action: Mouse scrolled (936, 392) with delta (0, 0)
Screenshot: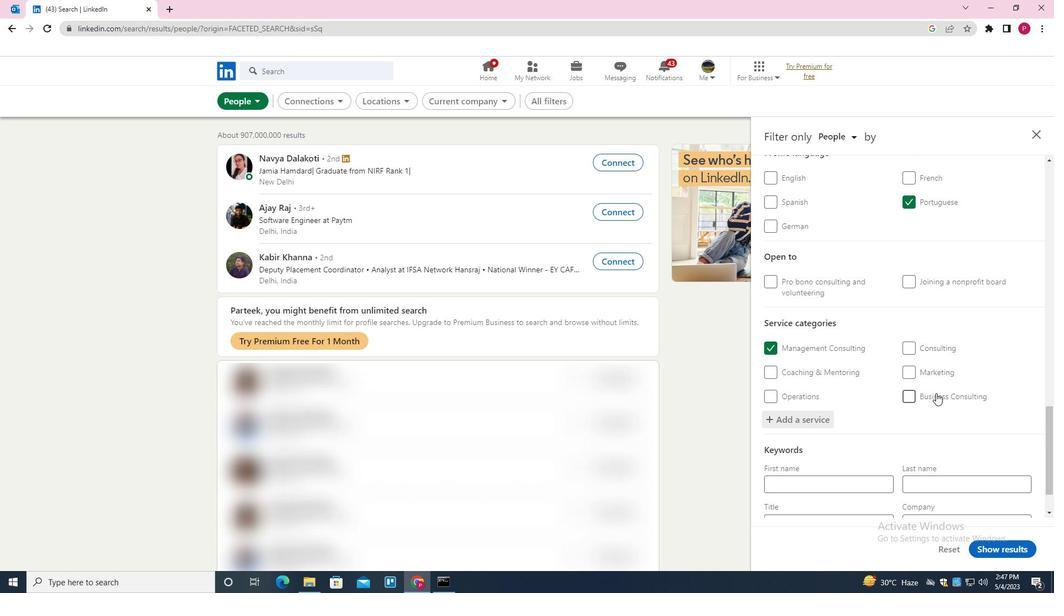 
Action: Mouse scrolled (936, 392) with delta (0, 0)
Screenshot: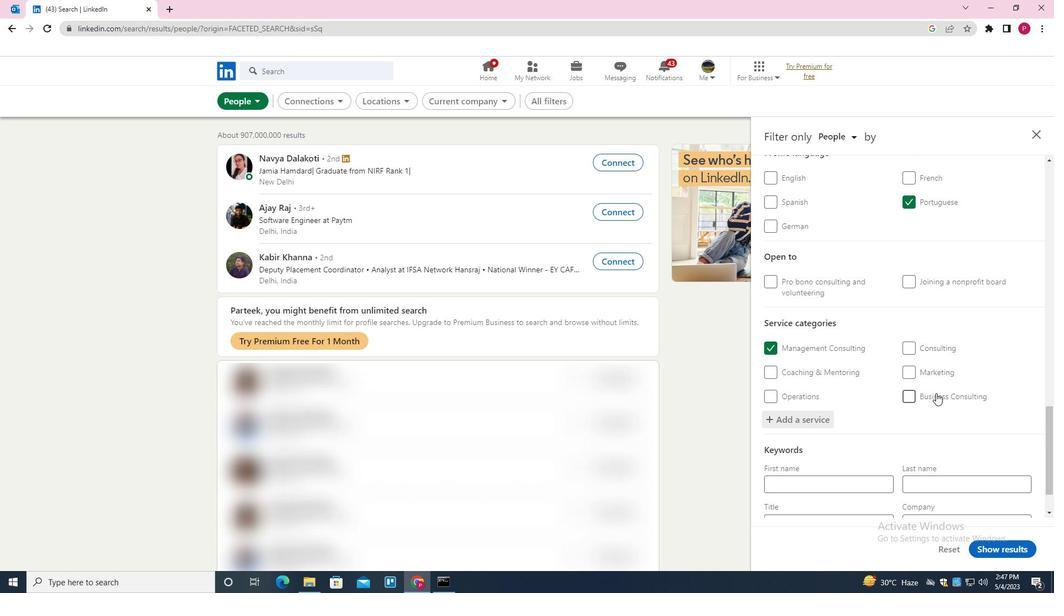 
Action: Mouse moved to (856, 456)
Screenshot: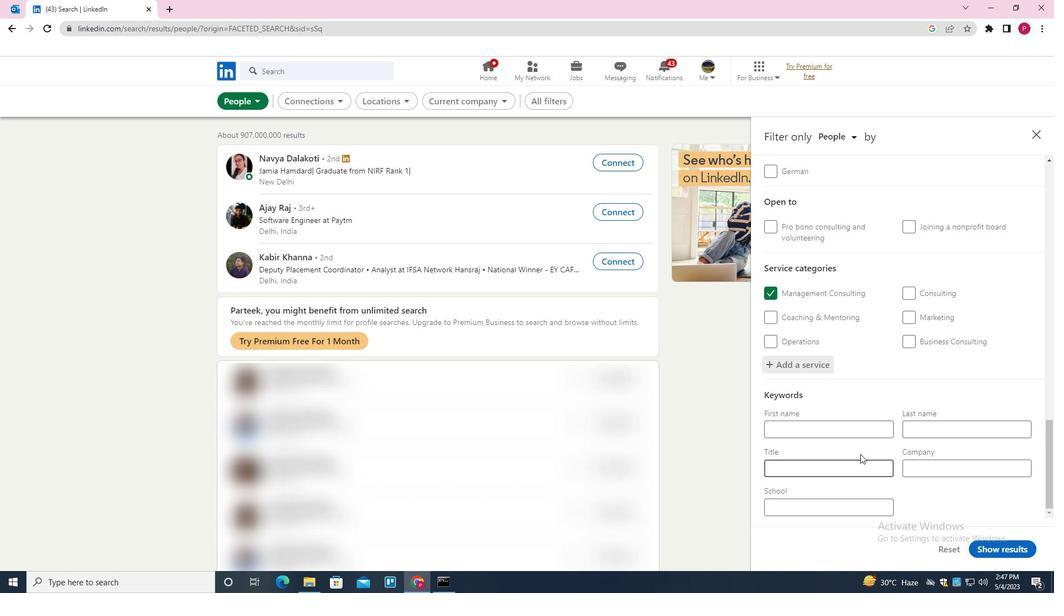
Action: Mouse pressed left at (856, 456)
Screenshot: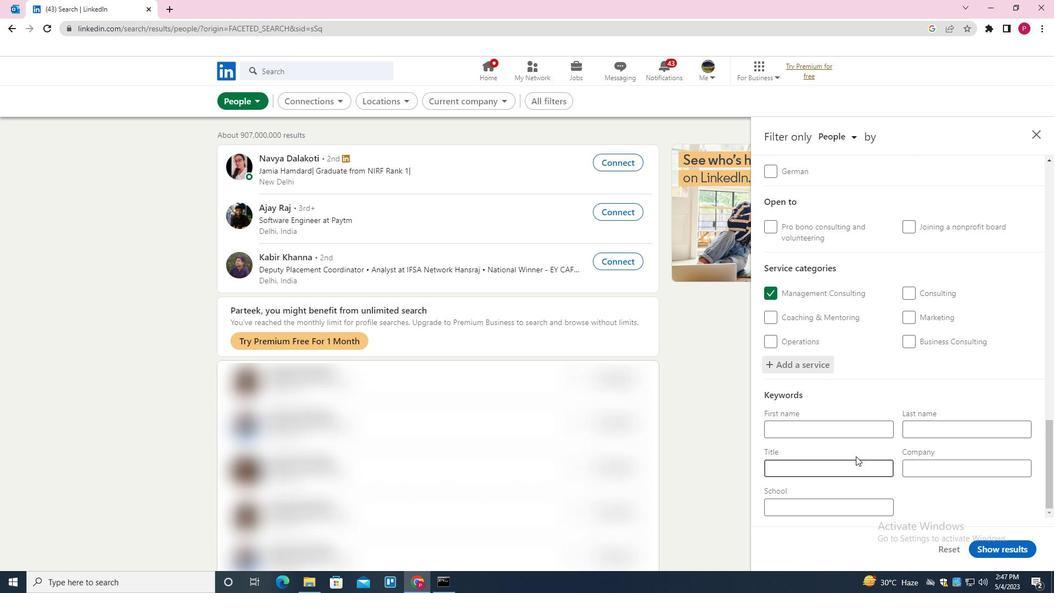 
Action: Key pressed <Key.shift><Key.shift>MATHEMATICIAN
Screenshot: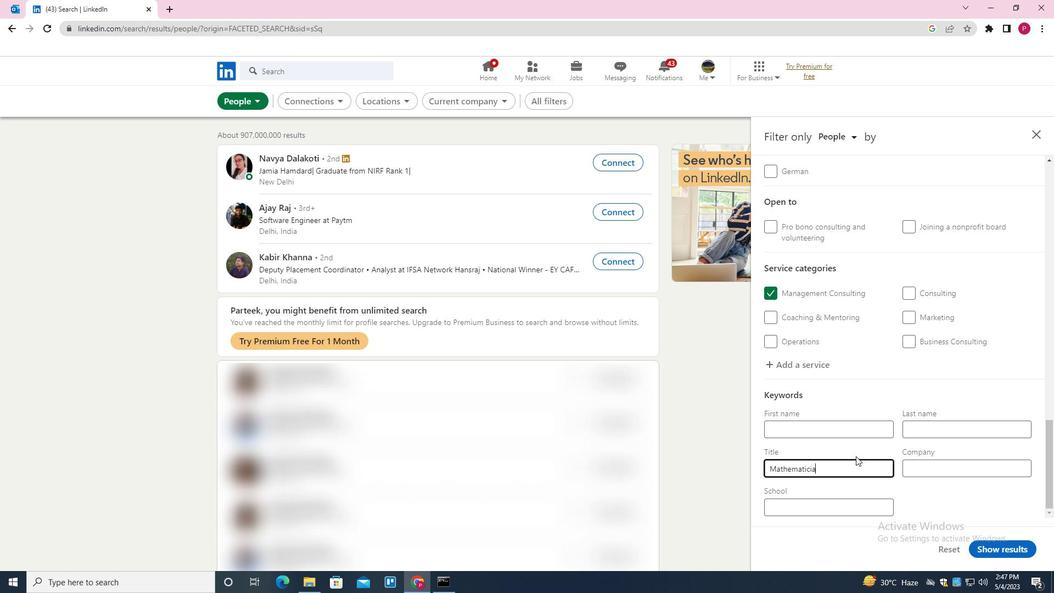 
Action: Mouse moved to (988, 547)
Screenshot: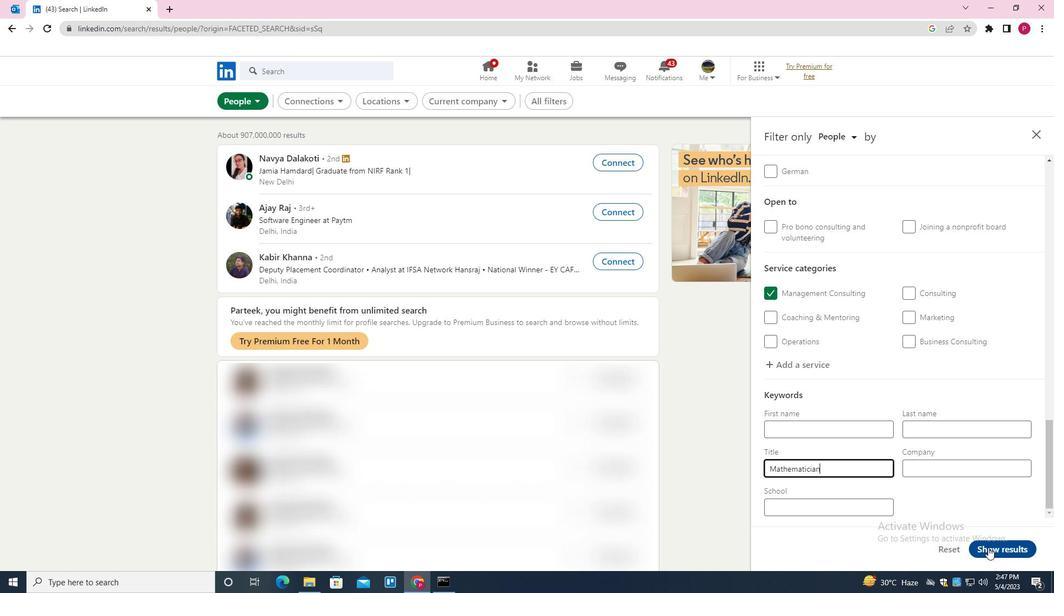
Action: Mouse pressed left at (988, 547)
Screenshot: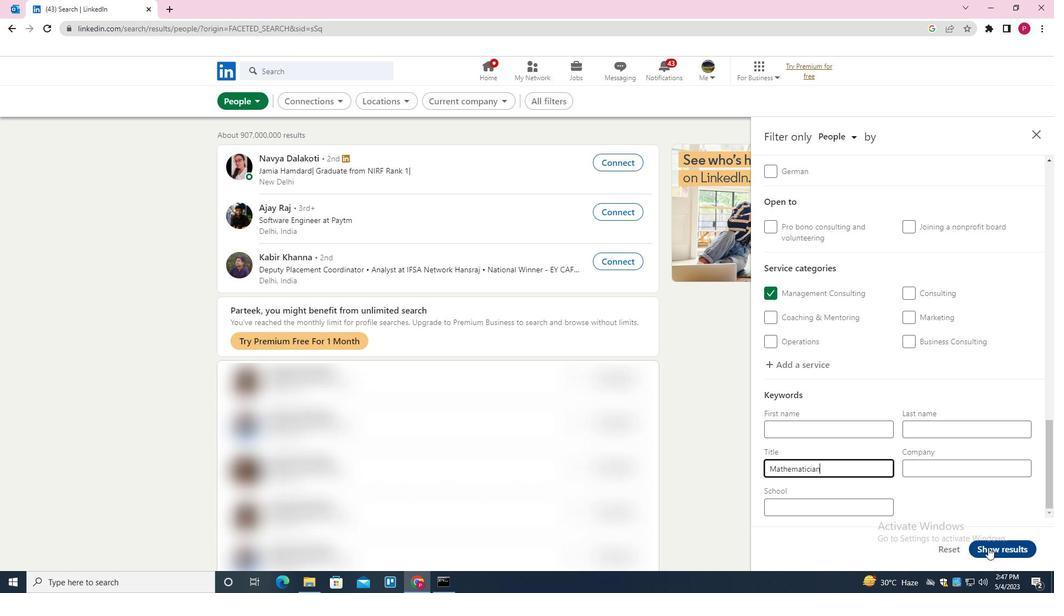 
Action: Mouse moved to (730, 367)
Screenshot: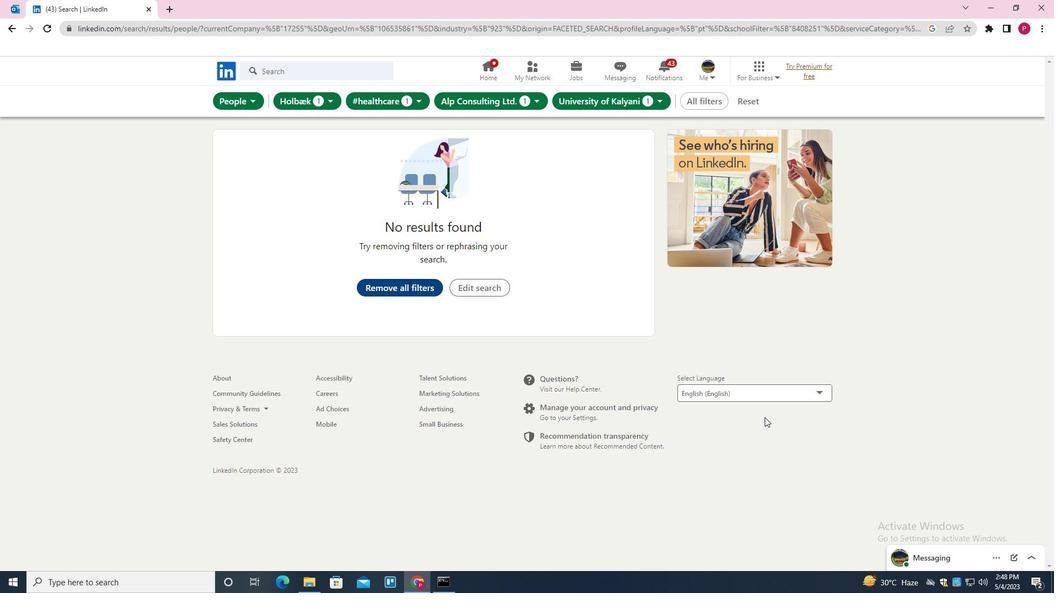 
